 Task: Create a due date automation trigger when advanced on, 2 working days before a card is due add fields without custom field "Resume" unchecked at 11:00 AM.
Action: Mouse moved to (1263, 94)
Screenshot: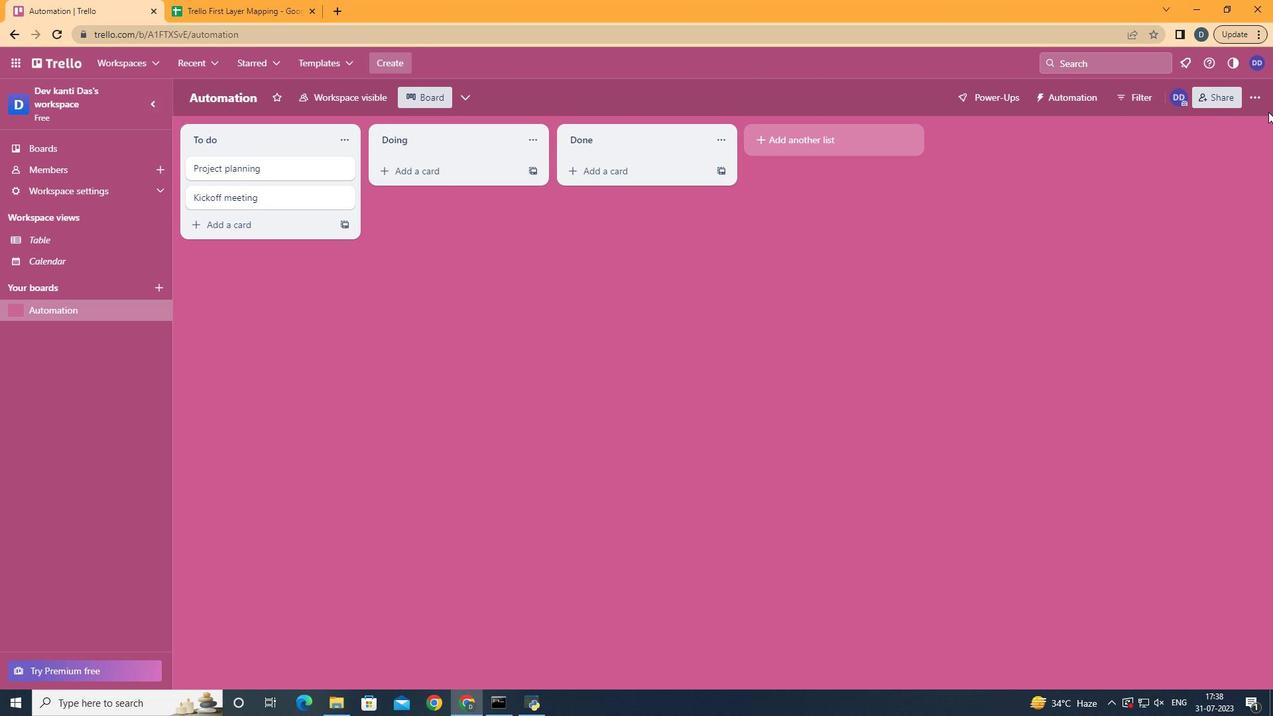 
Action: Mouse pressed left at (1263, 94)
Screenshot: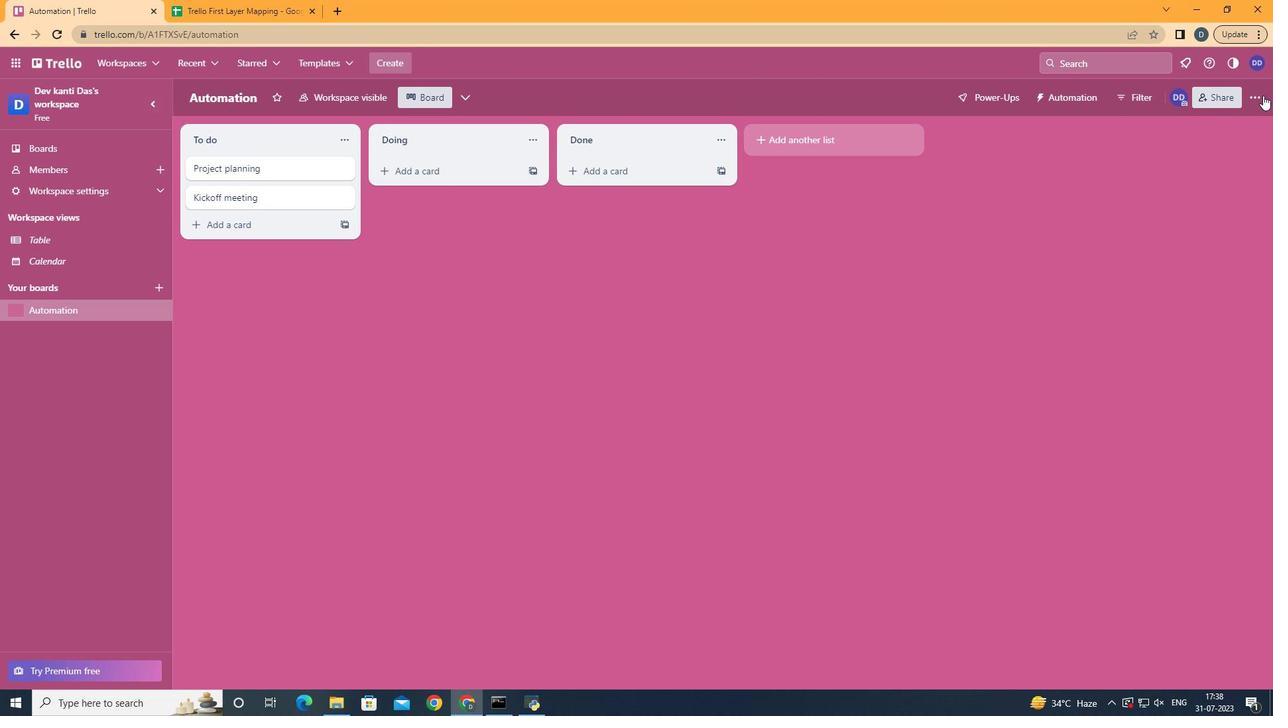
Action: Mouse moved to (1185, 266)
Screenshot: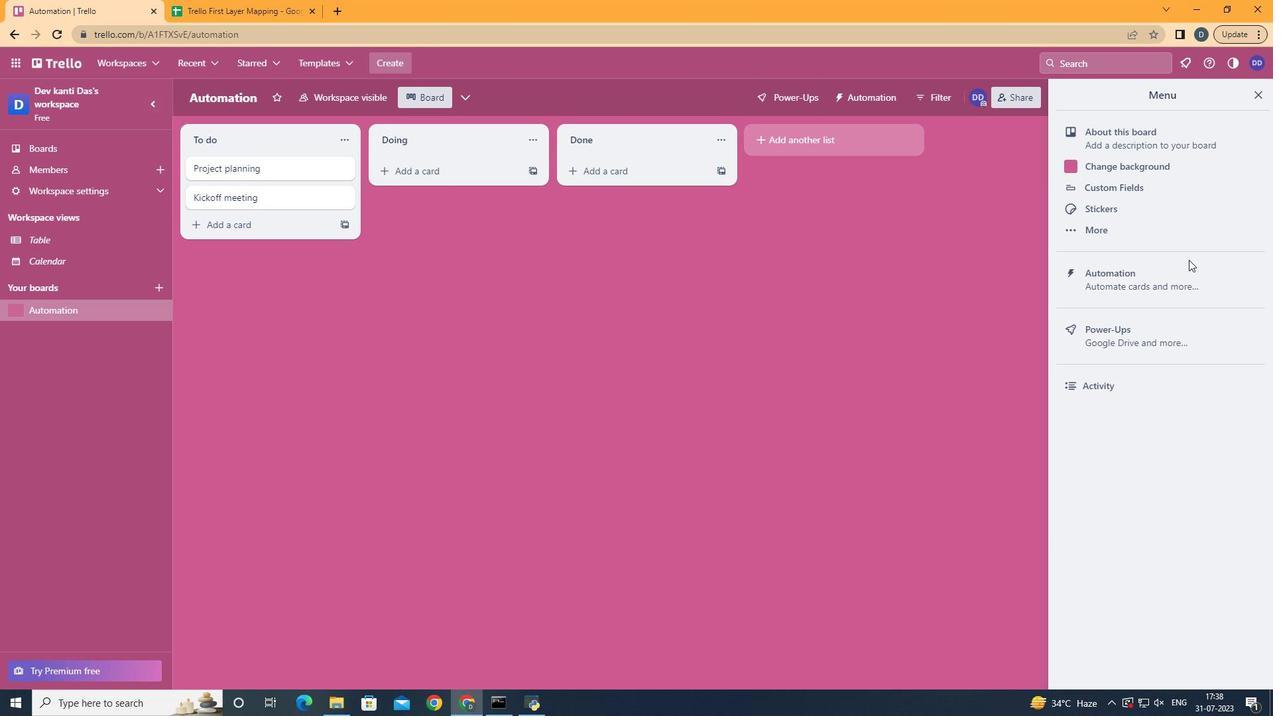 
Action: Mouse pressed left at (1185, 266)
Screenshot: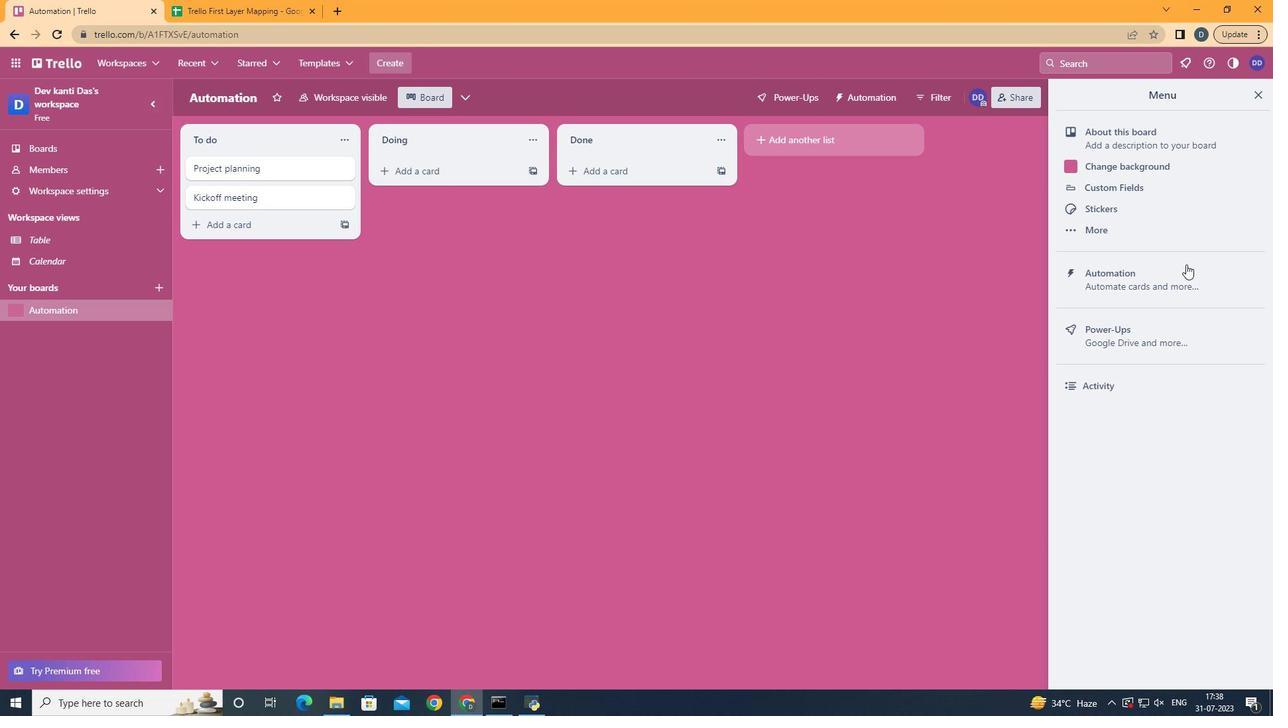 
Action: Mouse moved to (245, 256)
Screenshot: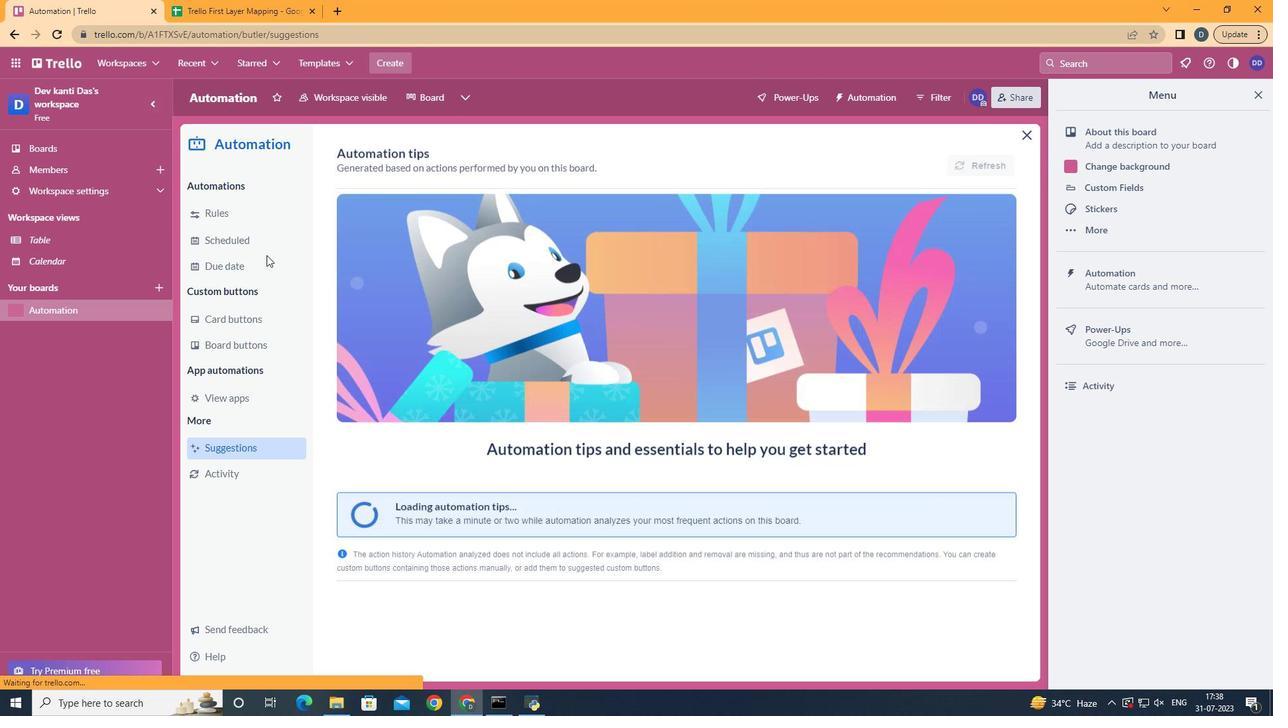 
Action: Mouse pressed left at (245, 256)
Screenshot: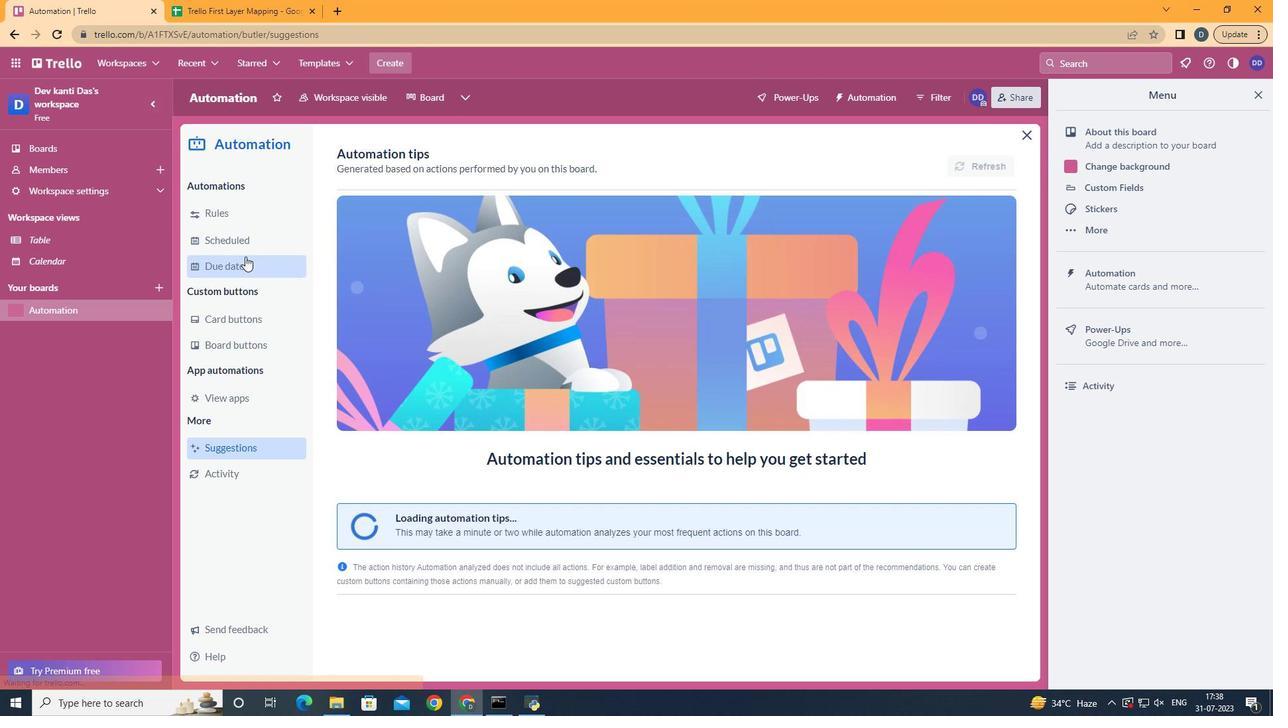 
Action: Mouse moved to (934, 159)
Screenshot: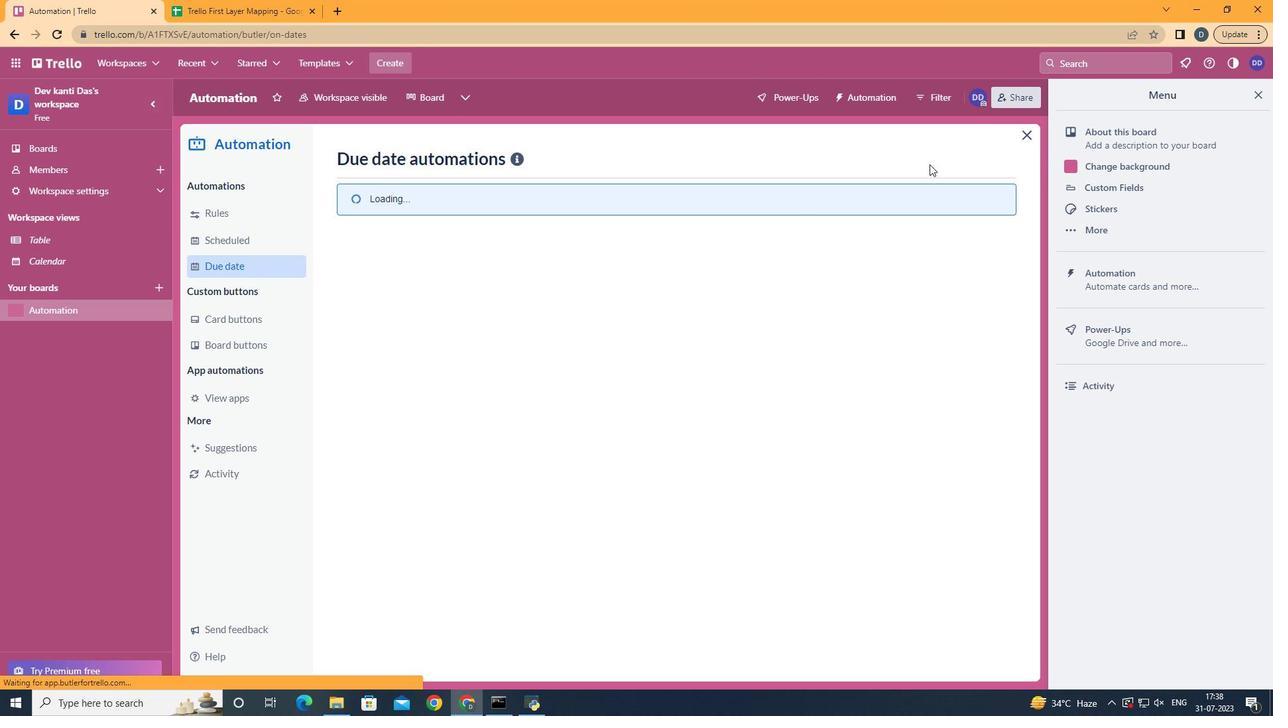 
Action: Mouse pressed left at (934, 159)
Screenshot: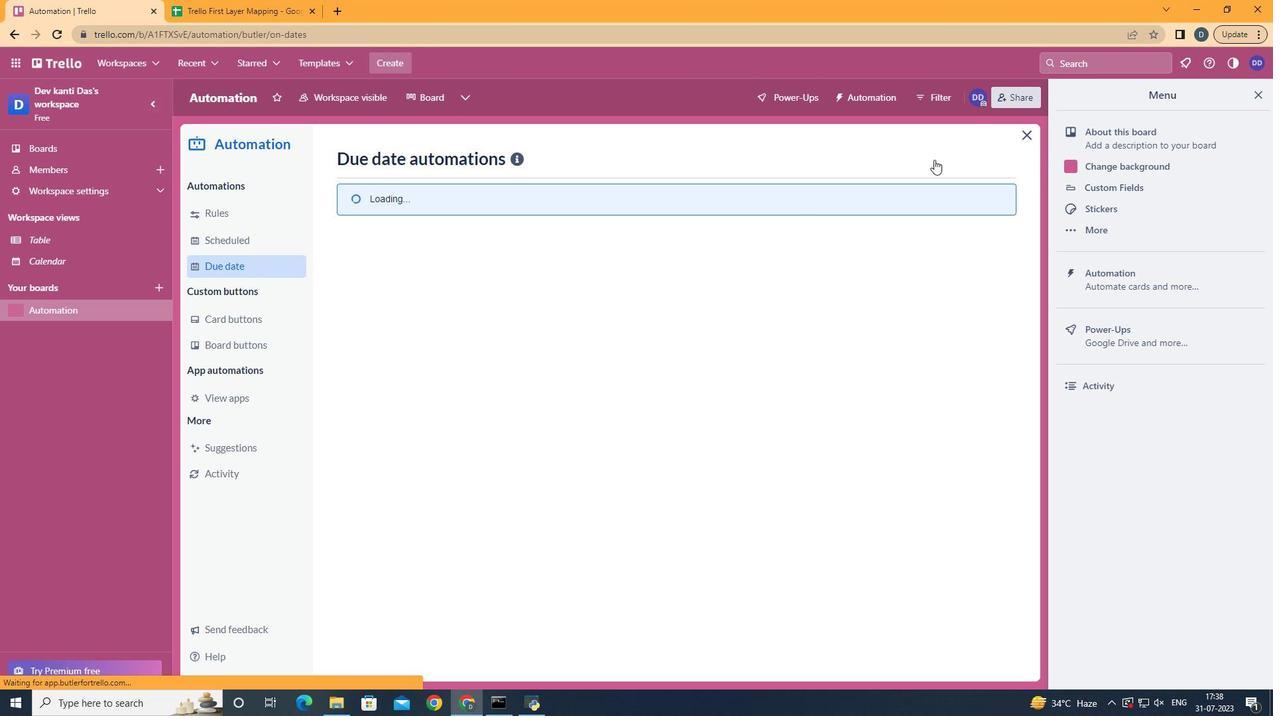 
Action: Mouse moved to (725, 281)
Screenshot: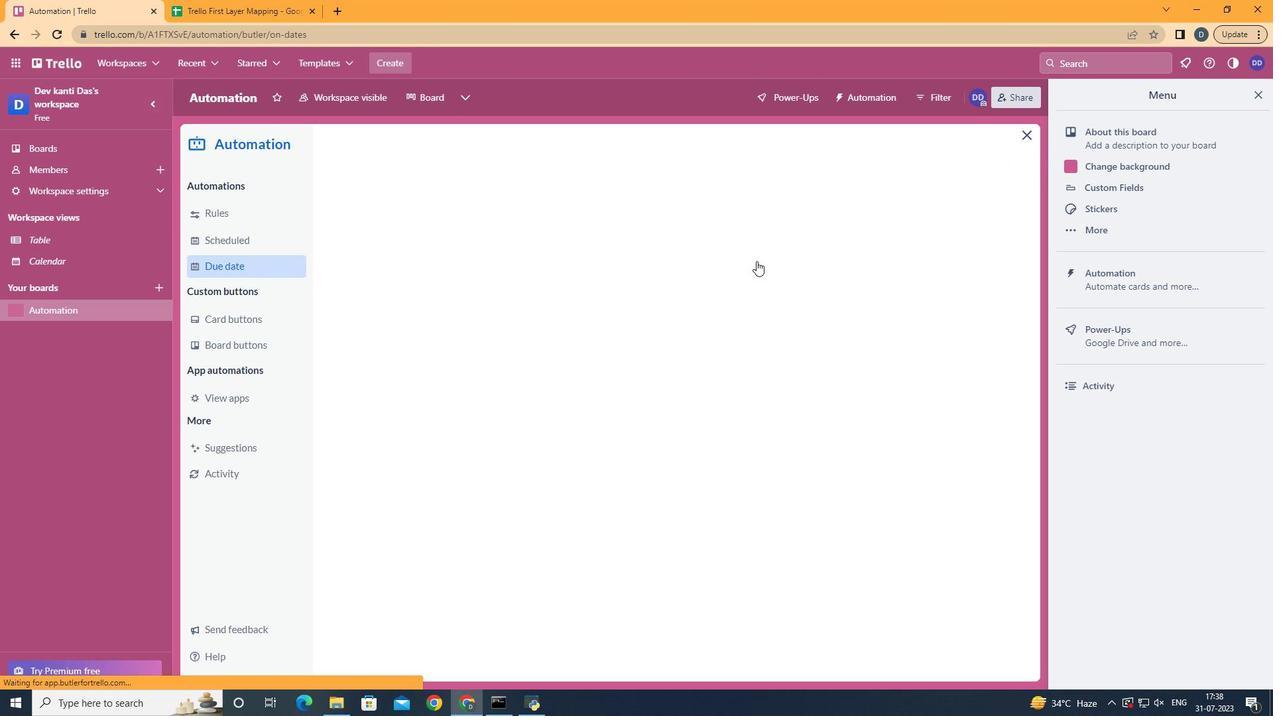 
Action: Mouse pressed left at (725, 281)
Screenshot: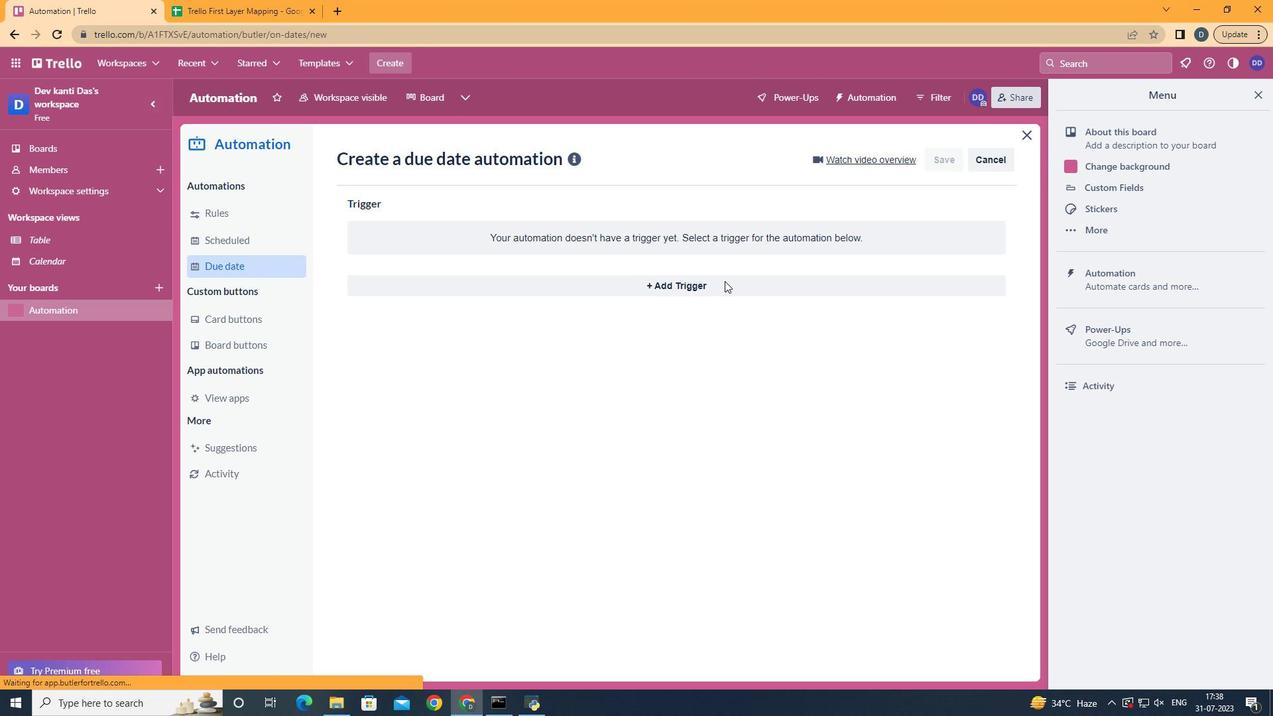 
Action: Mouse moved to (433, 538)
Screenshot: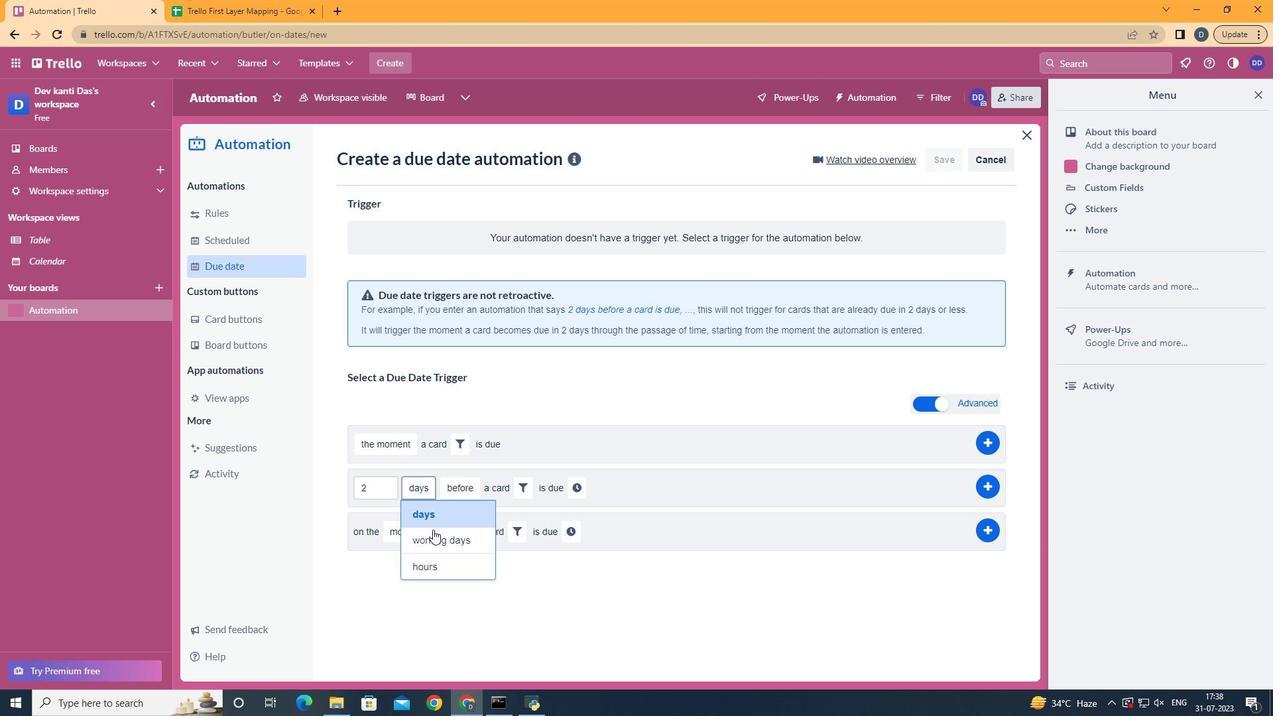 
Action: Mouse pressed left at (433, 538)
Screenshot: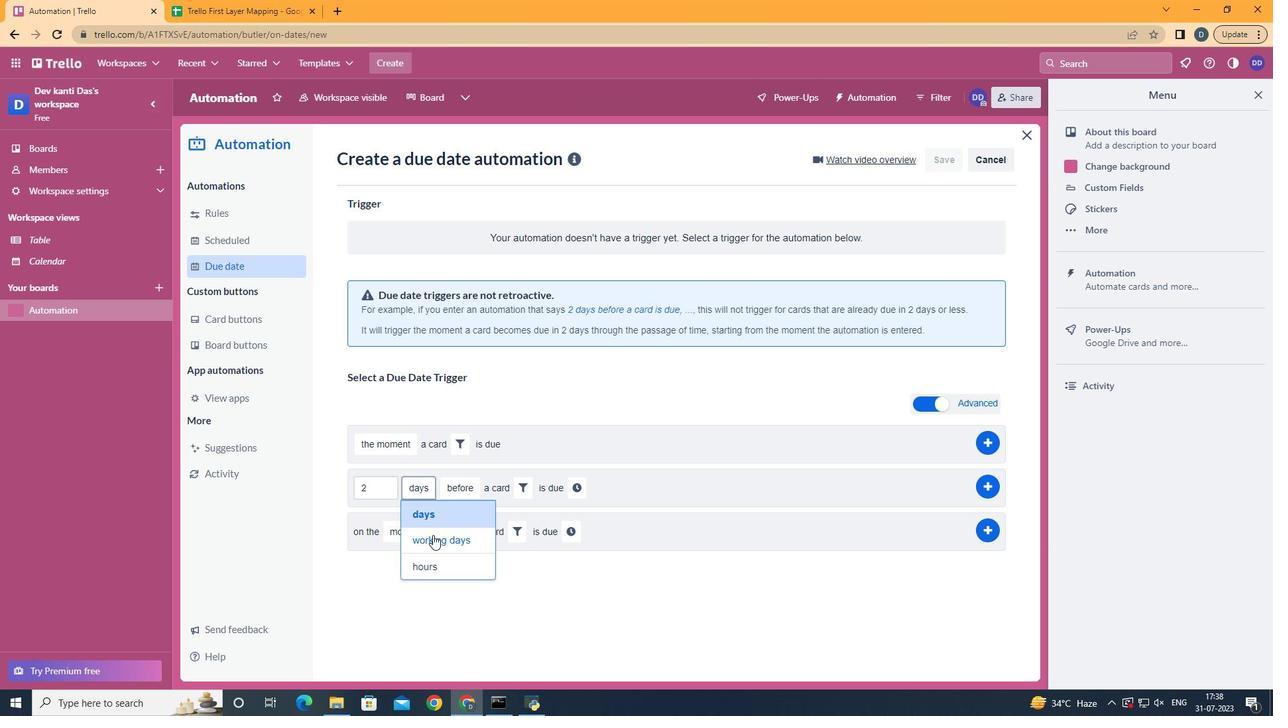
Action: Mouse moved to (546, 496)
Screenshot: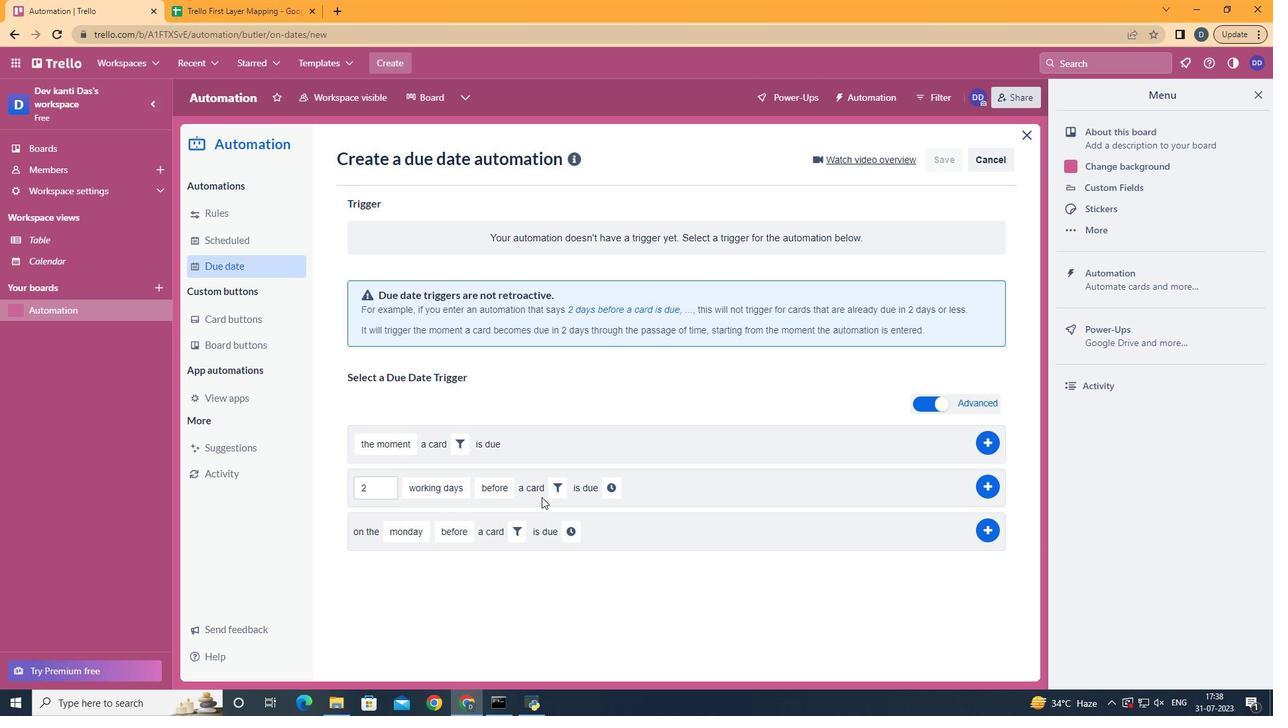 
Action: Mouse pressed left at (546, 496)
Screenshot: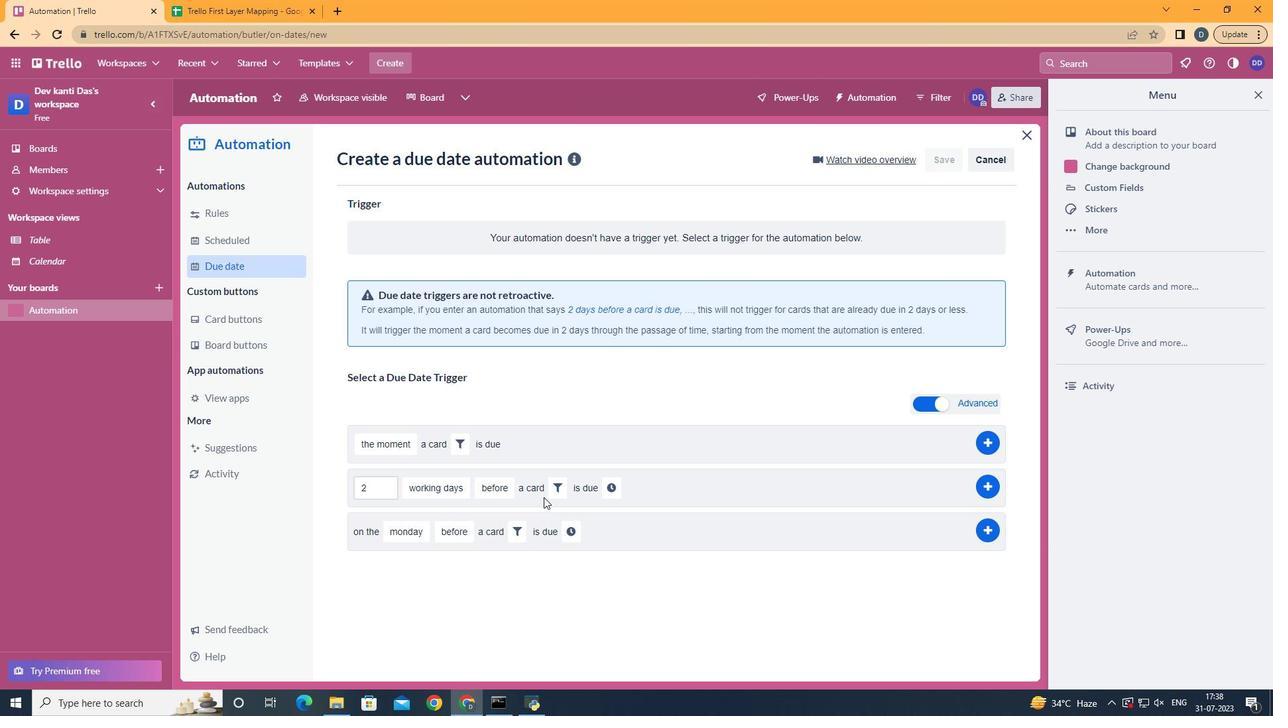 
Action: Mouse moved to (572, 486)
Screenshot: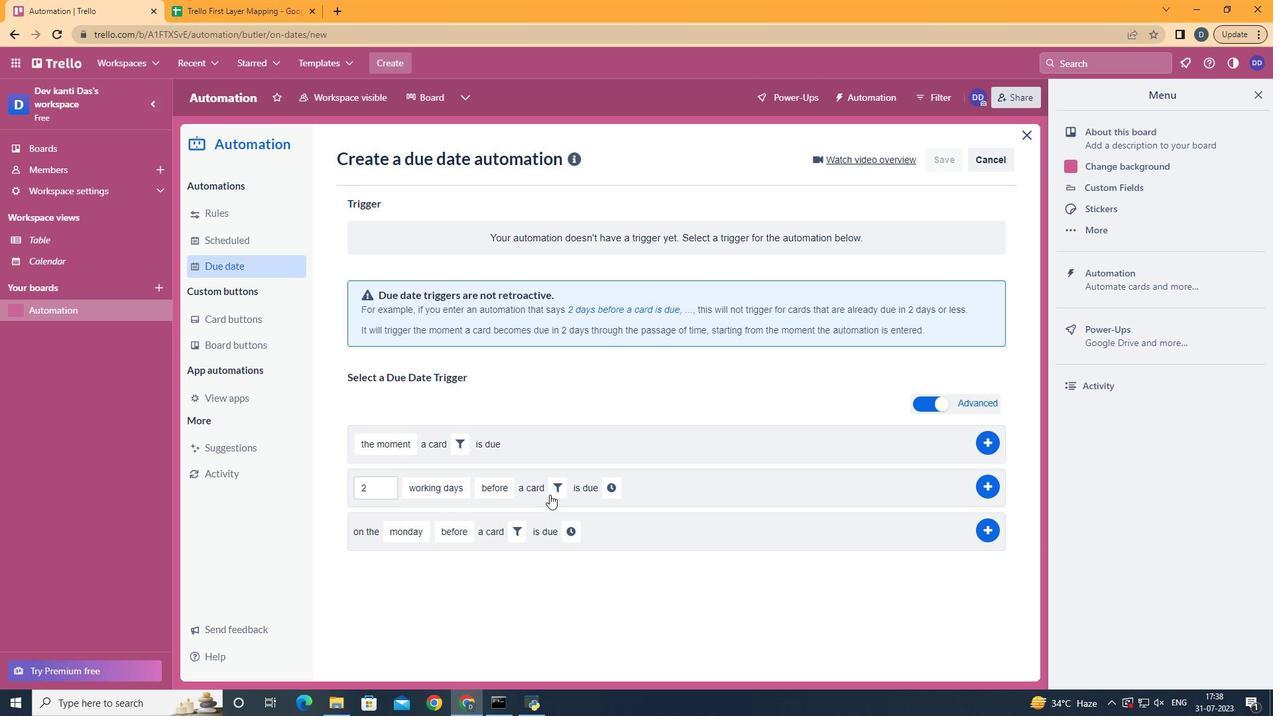 
Action: Mouse pressed left at (572, 486)
Screenshot: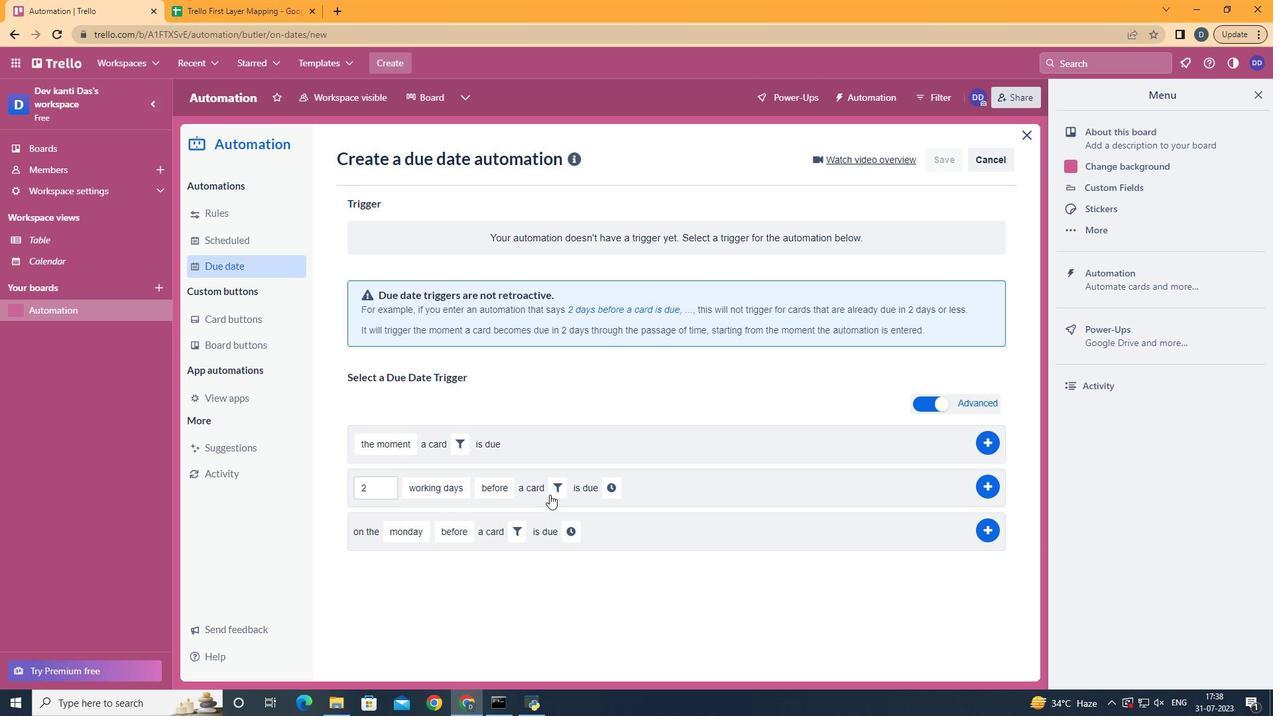 
Action: Mouse moved to (564, 487)
Screenshot: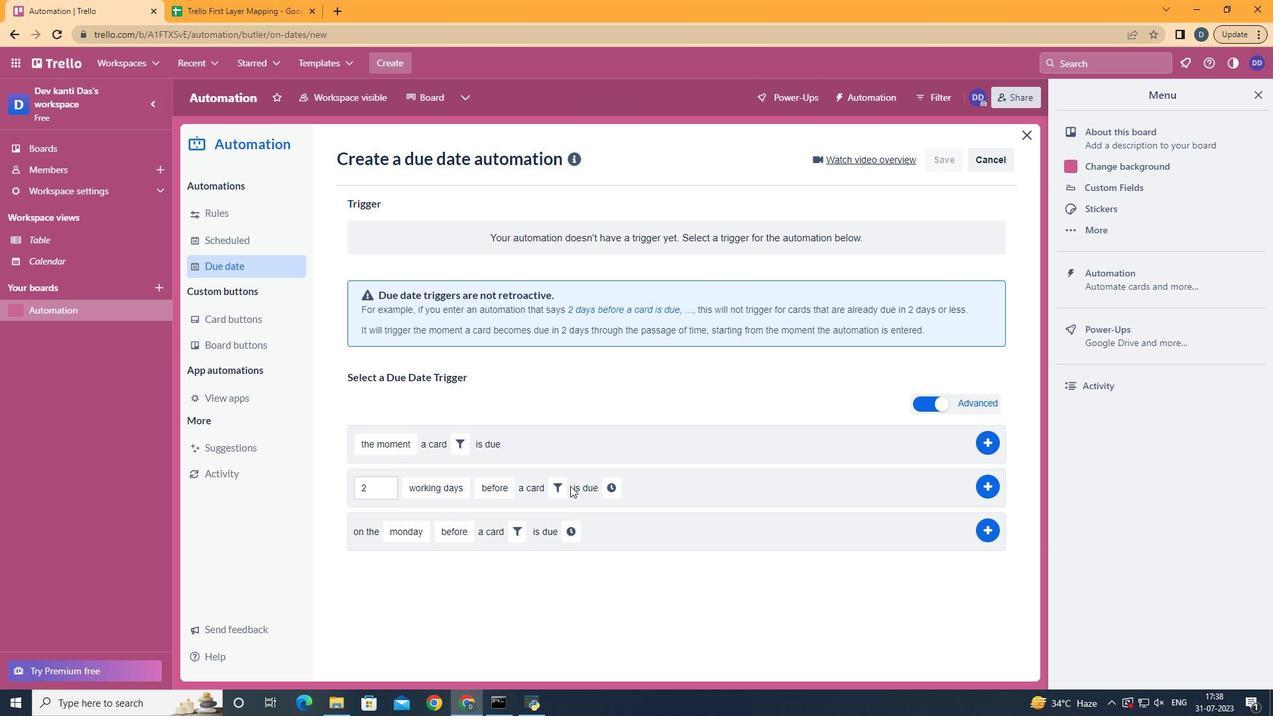 
Action: Mouse pressed left at (564, 487)
Screenshot: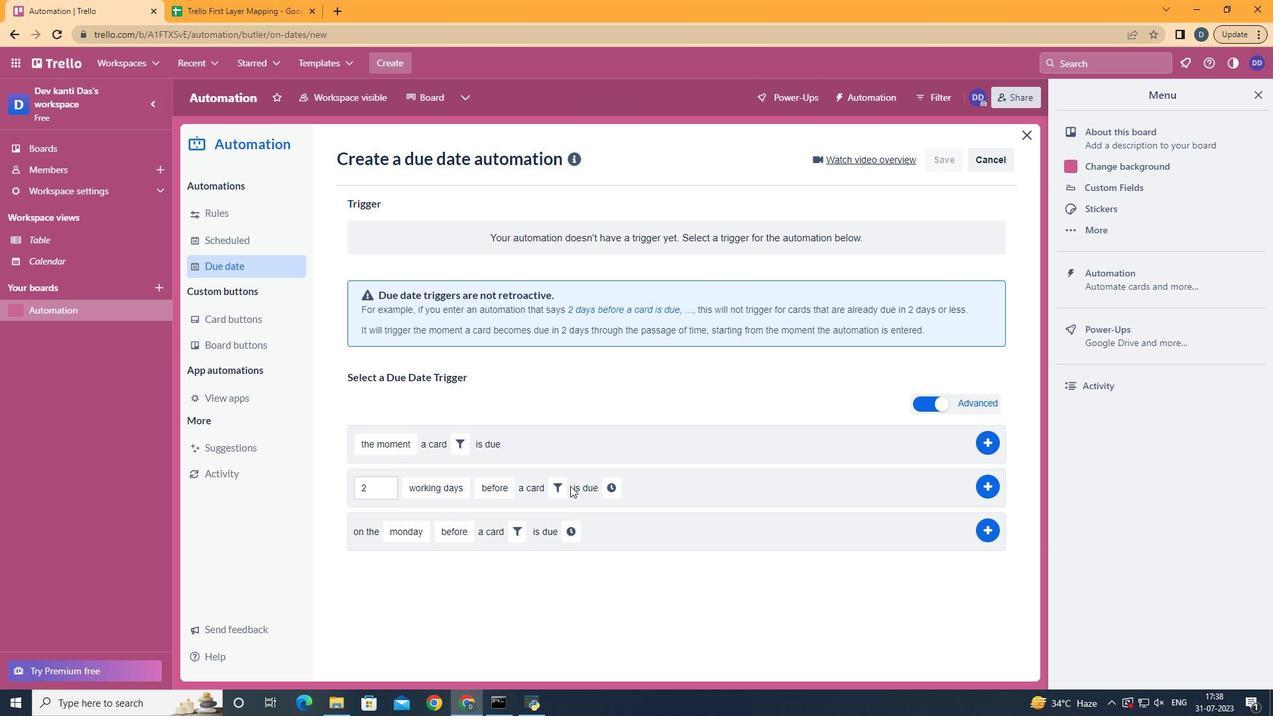 
Action: Mouse moved to (782, 531)
Screenshot: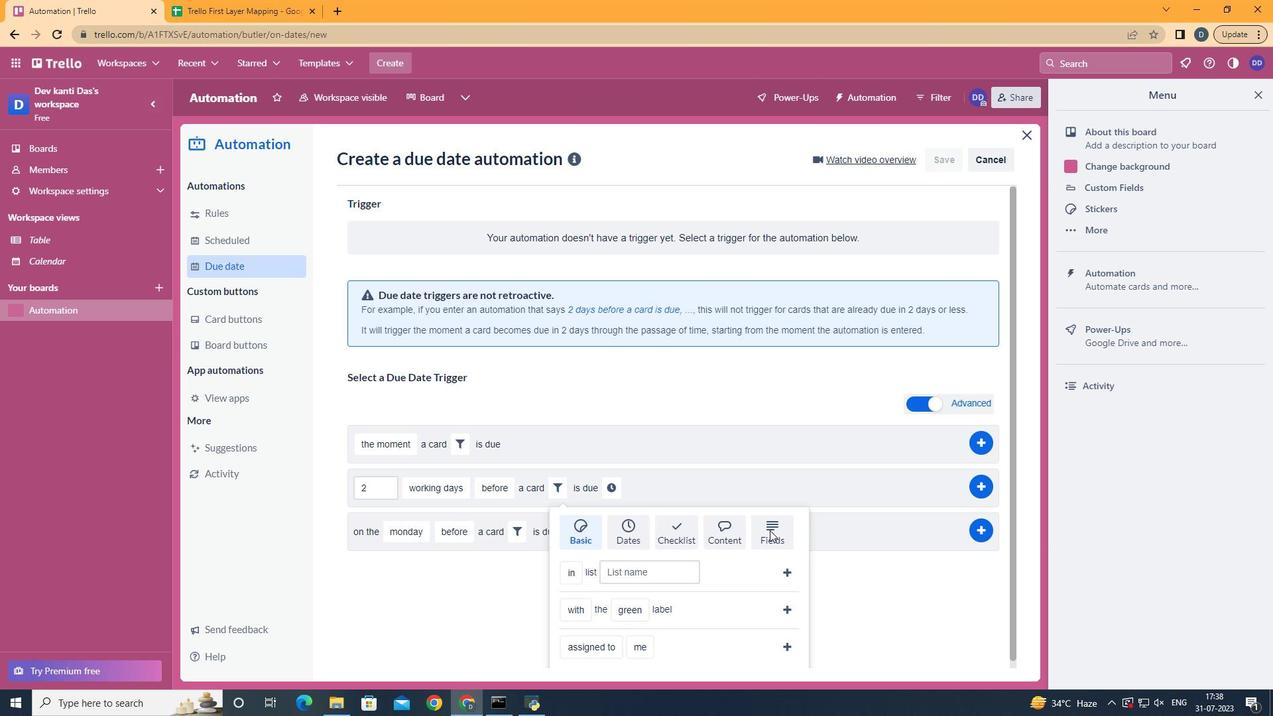 
Action: Mouse pressed left at (782, 531)
Screenshot: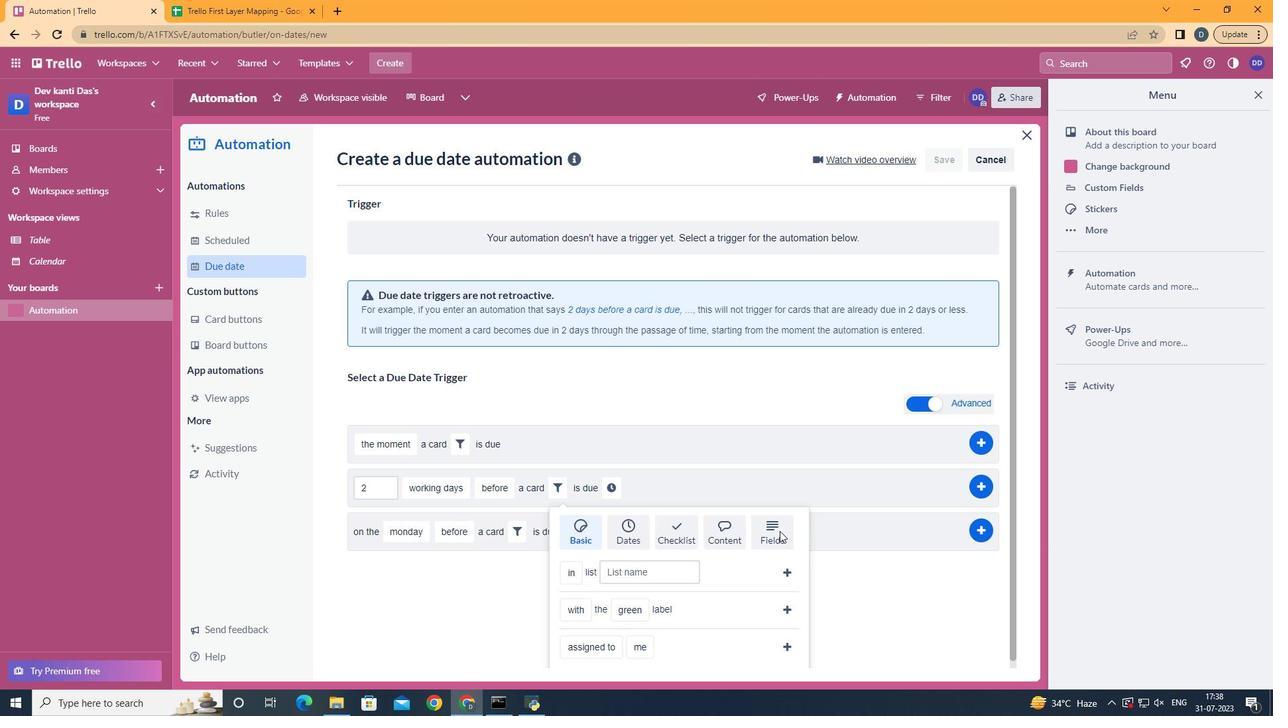 
Action: Mouse scrolled (782, 530) with delta (0, 0)
Screenshot: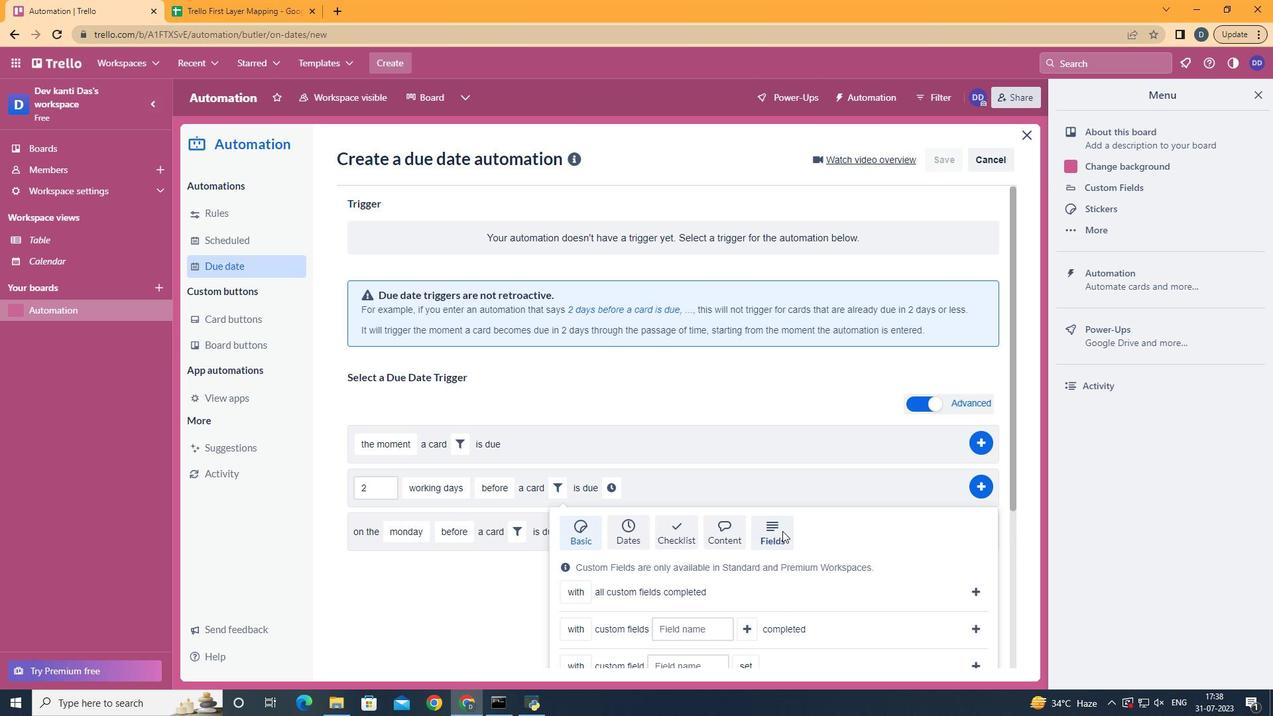 
Action: Mouse scrolled (782, 530) with delta (0, 0)
Screenshot: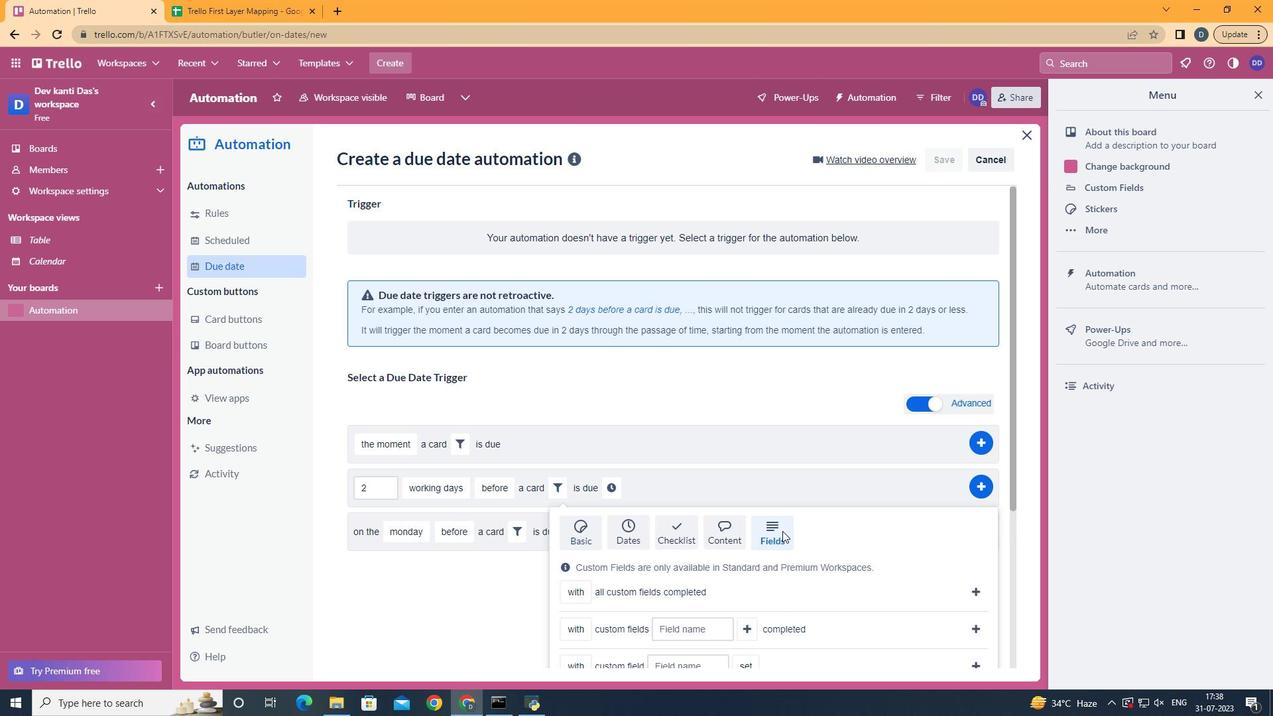
Action: Mouse scrolled (782, 530) with delta (0, 0)
Screenshot: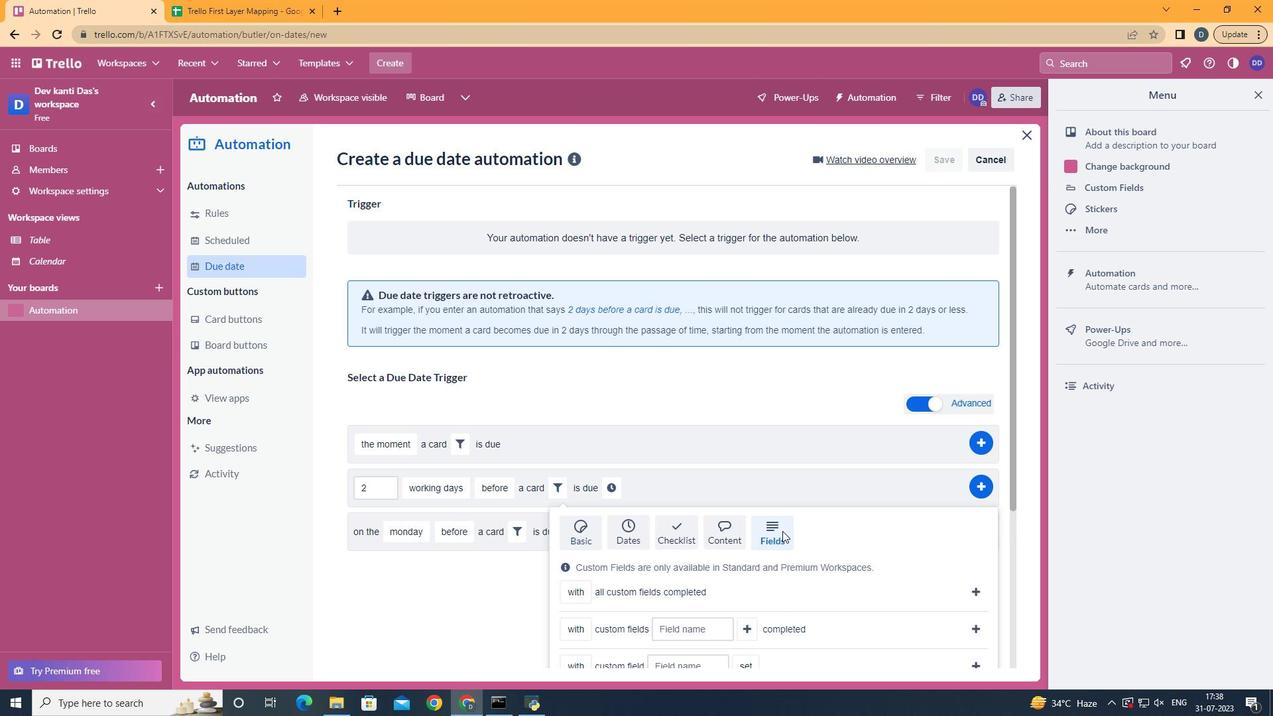 
Action: Mouse scrolled (782, 530) with delta (0, 0)
Screenshot: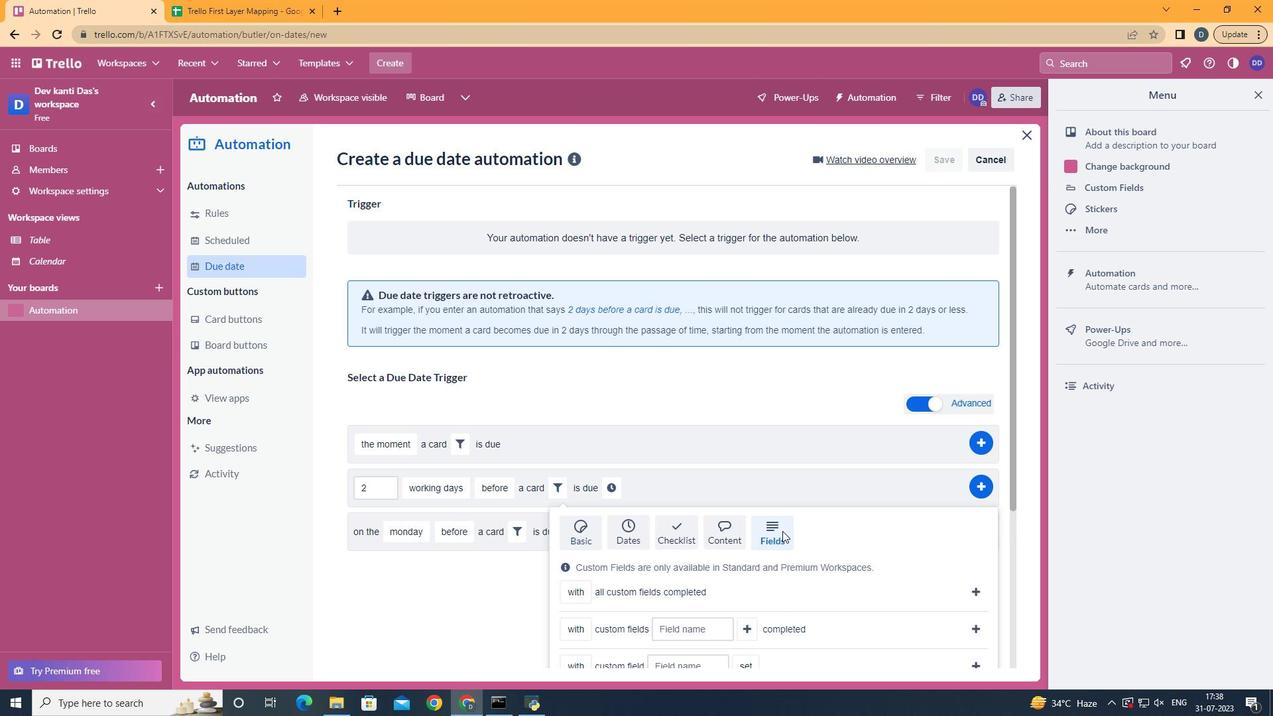 
Action: Mouse scrolled (782, 530) with delta (0, 0)
Screenshot: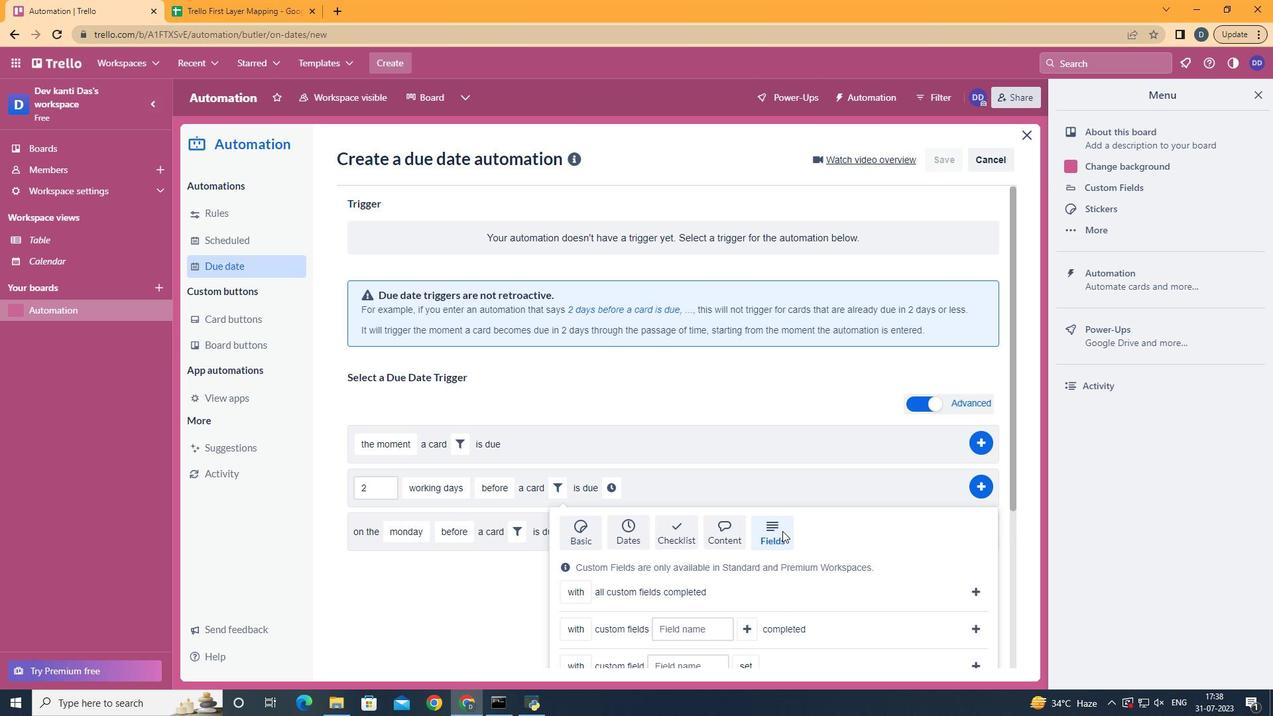 
Action: Mouse moved to (784, 531)
Screenshot: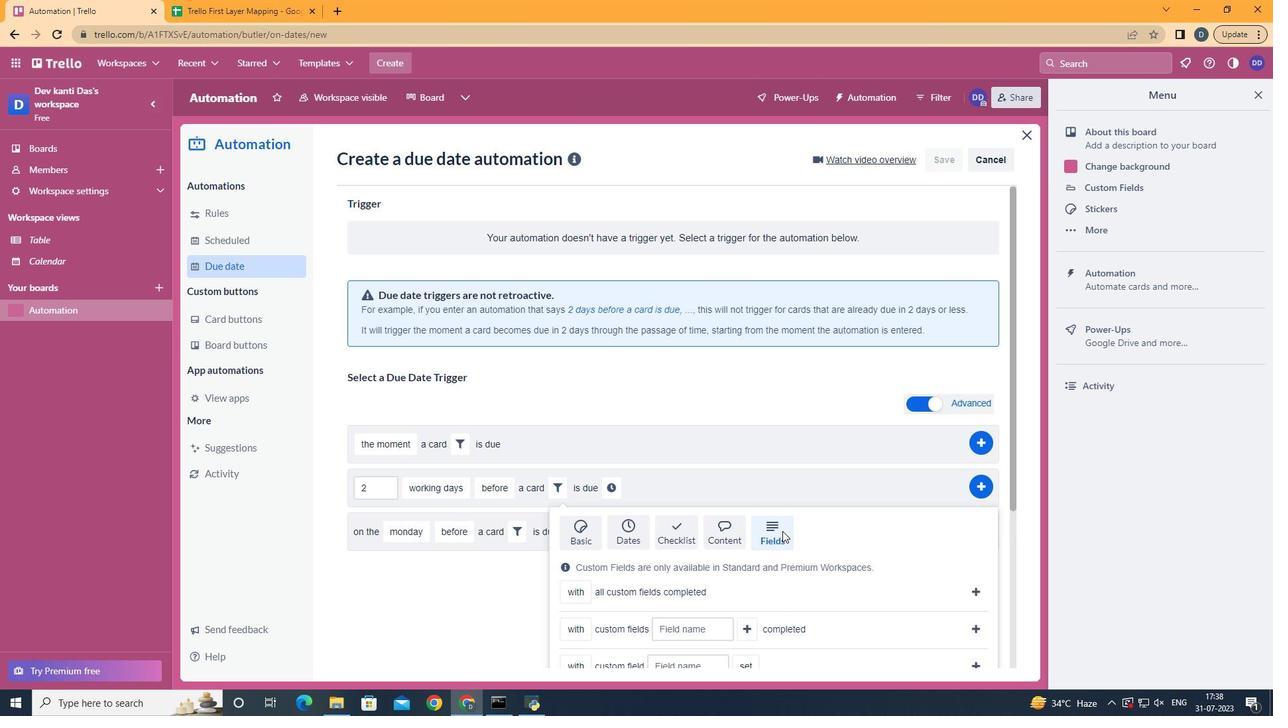 
Action: Mouse scrolled (784, 530) with delta (0, 0)
Screenshot: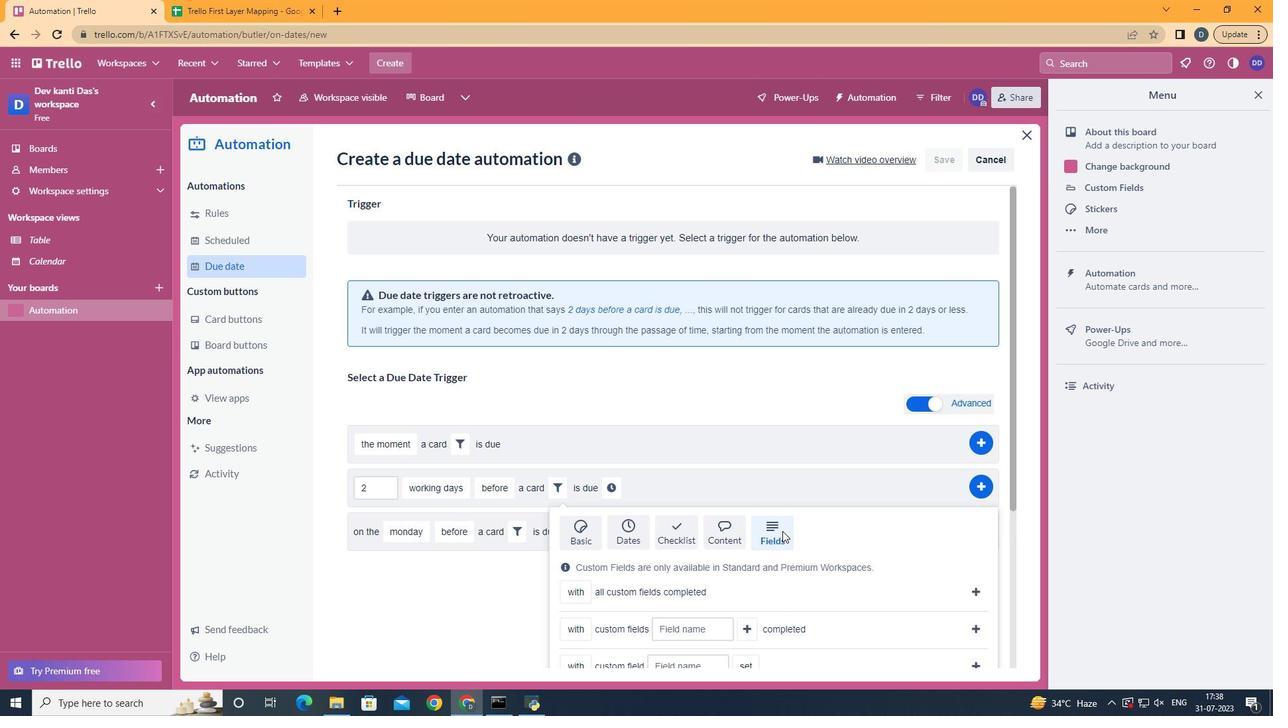 
Action: Mouse moved to (581, 554)
Screenshot: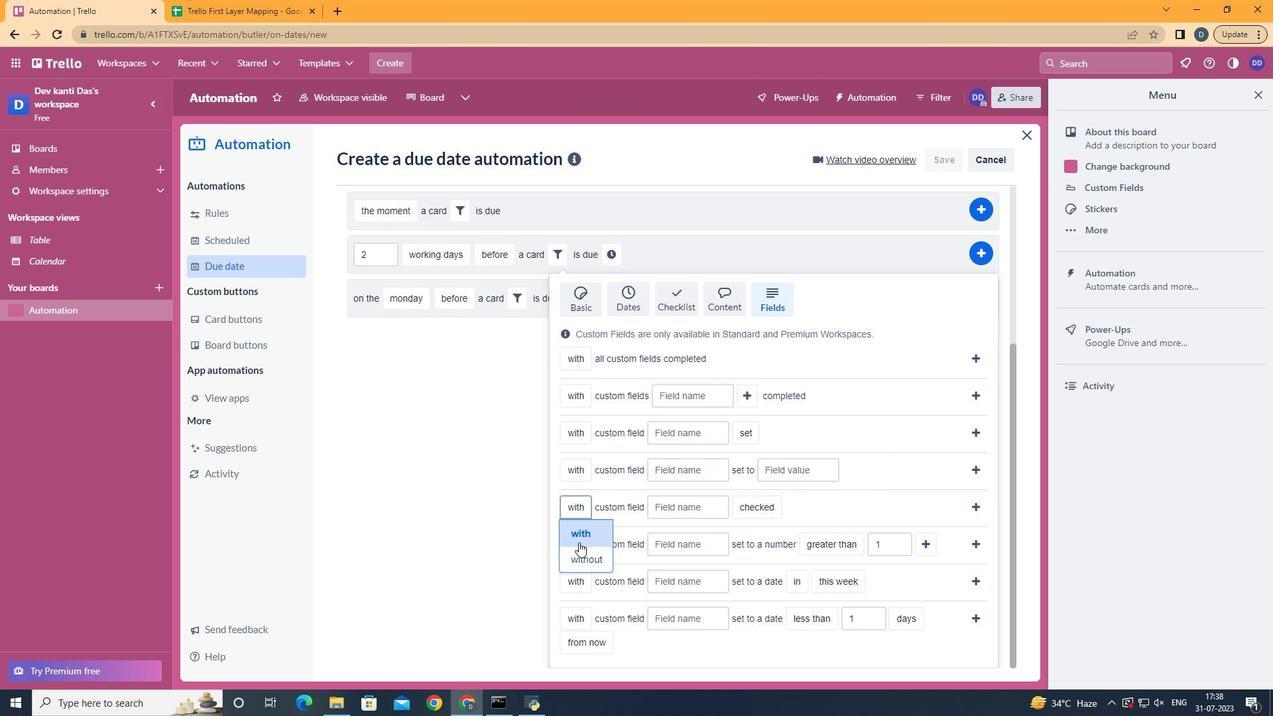 
Action: Mouse pressed left at (581, 554)
Screenshot: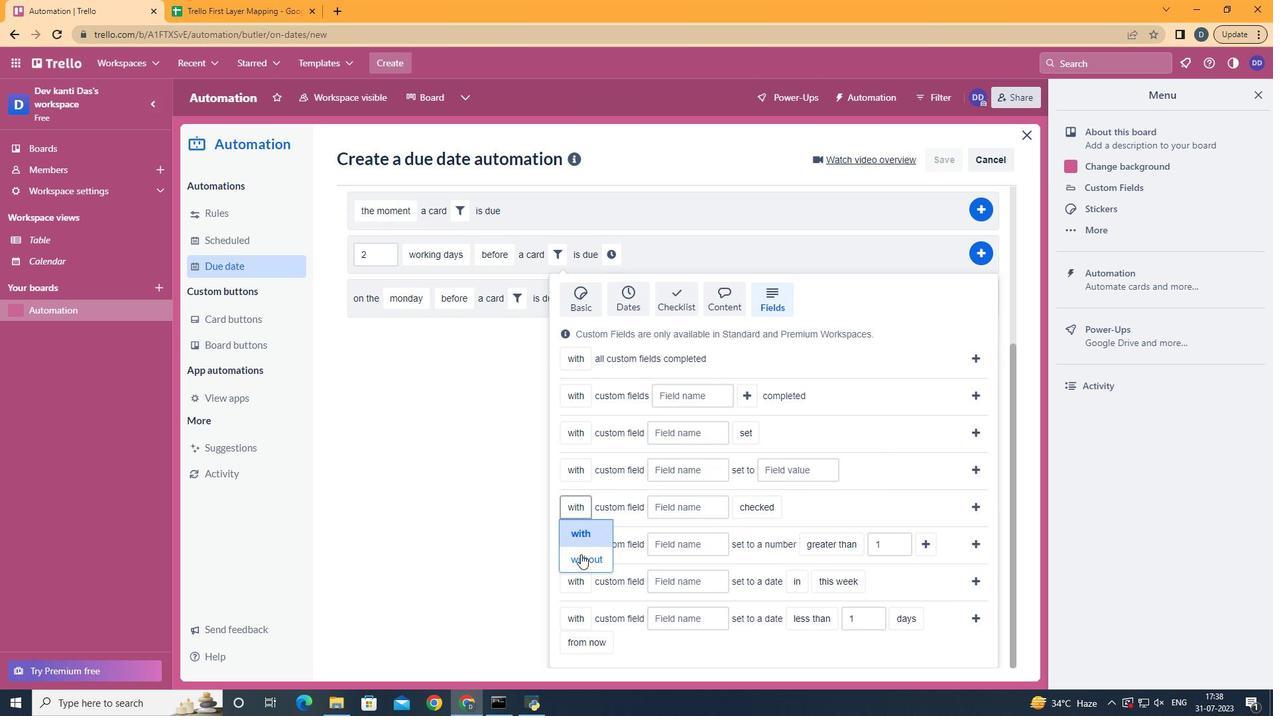 
Action: Mouse moved to (677, 508)
Screenshot: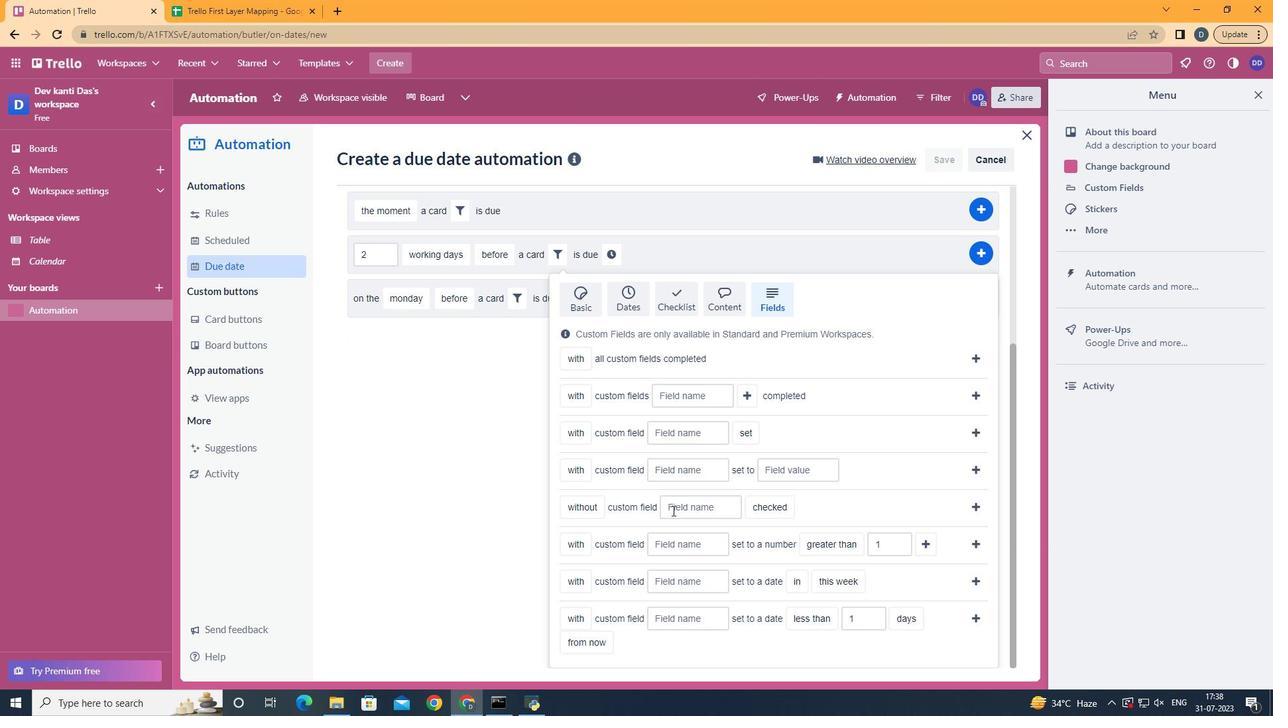 
Action: Mouse pressed left at (677, 508)
Screenshot: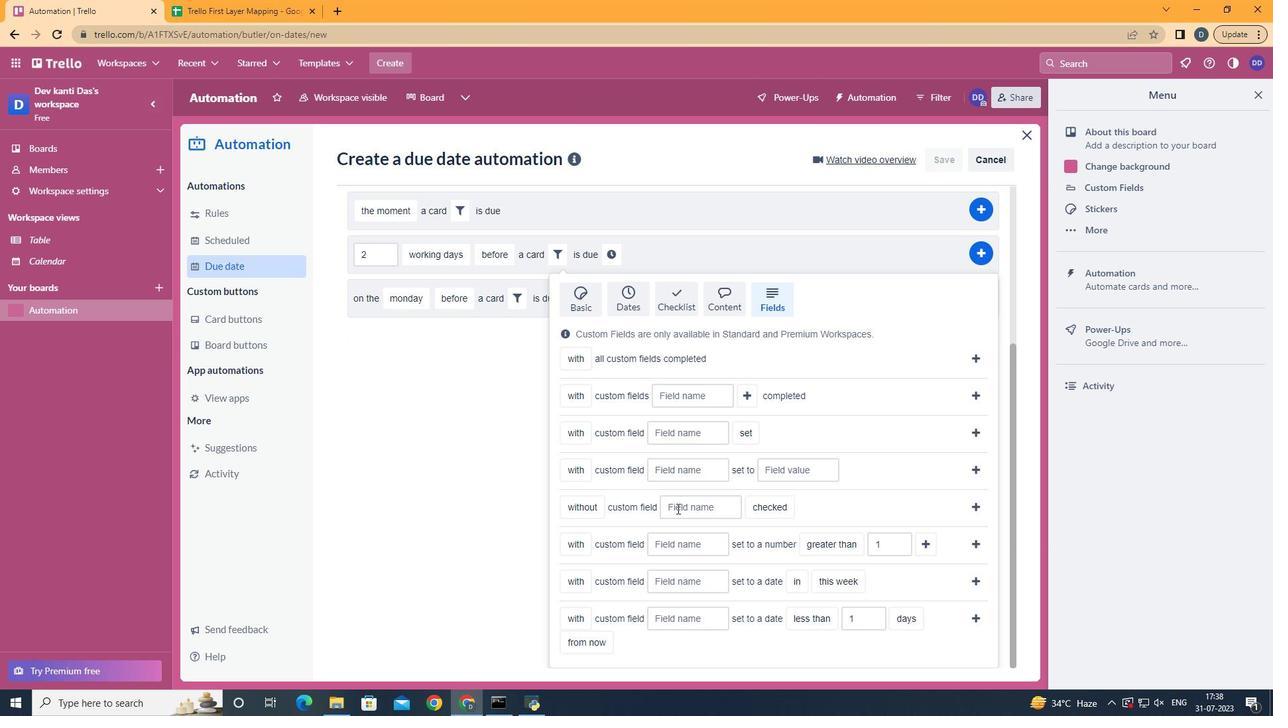 
Action: Key pressed <Key.shift>Resume
Screenshot: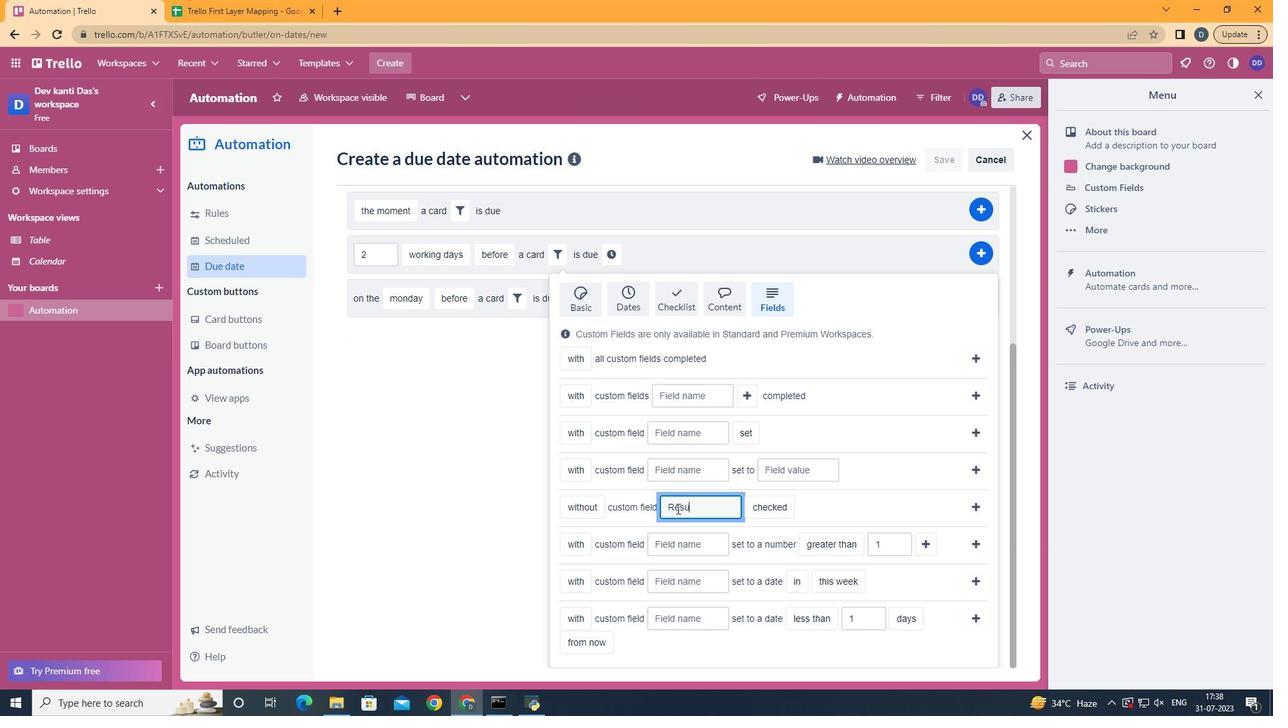 
Action: Mouse moved to (768, 552)
Screenshot: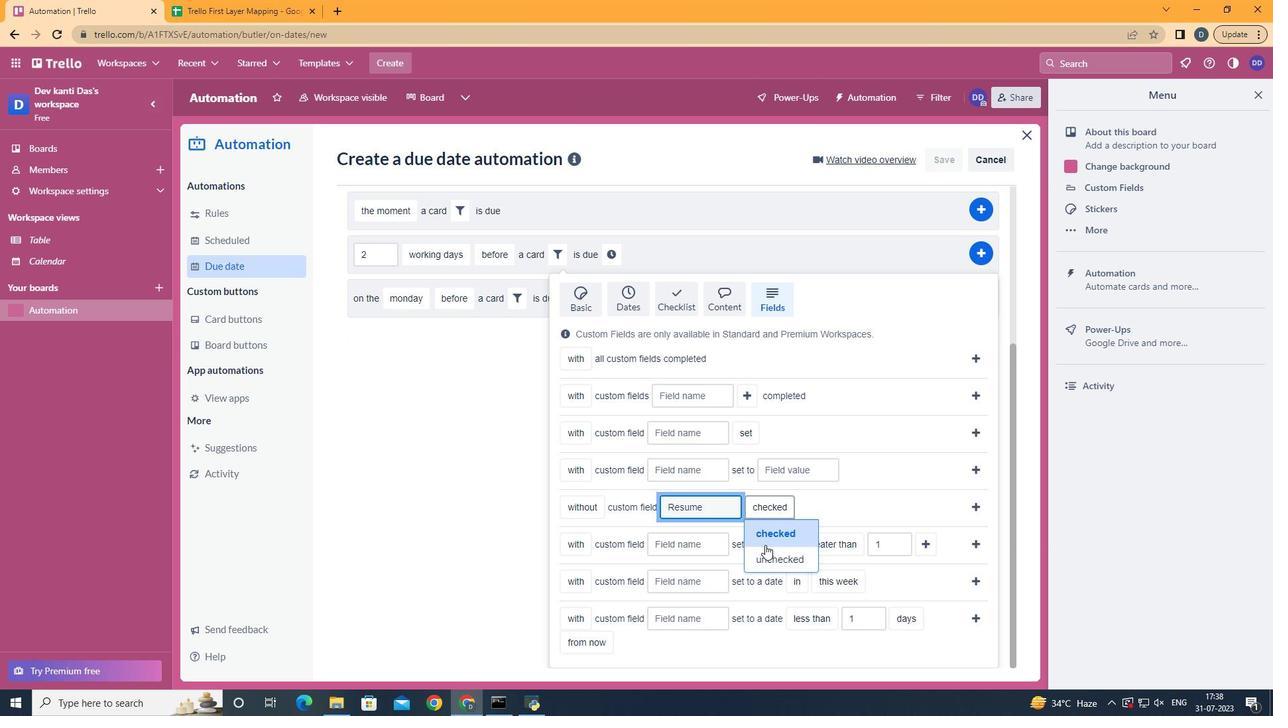 
Action: Mouse pressed left at (768, 552)
Screenshot: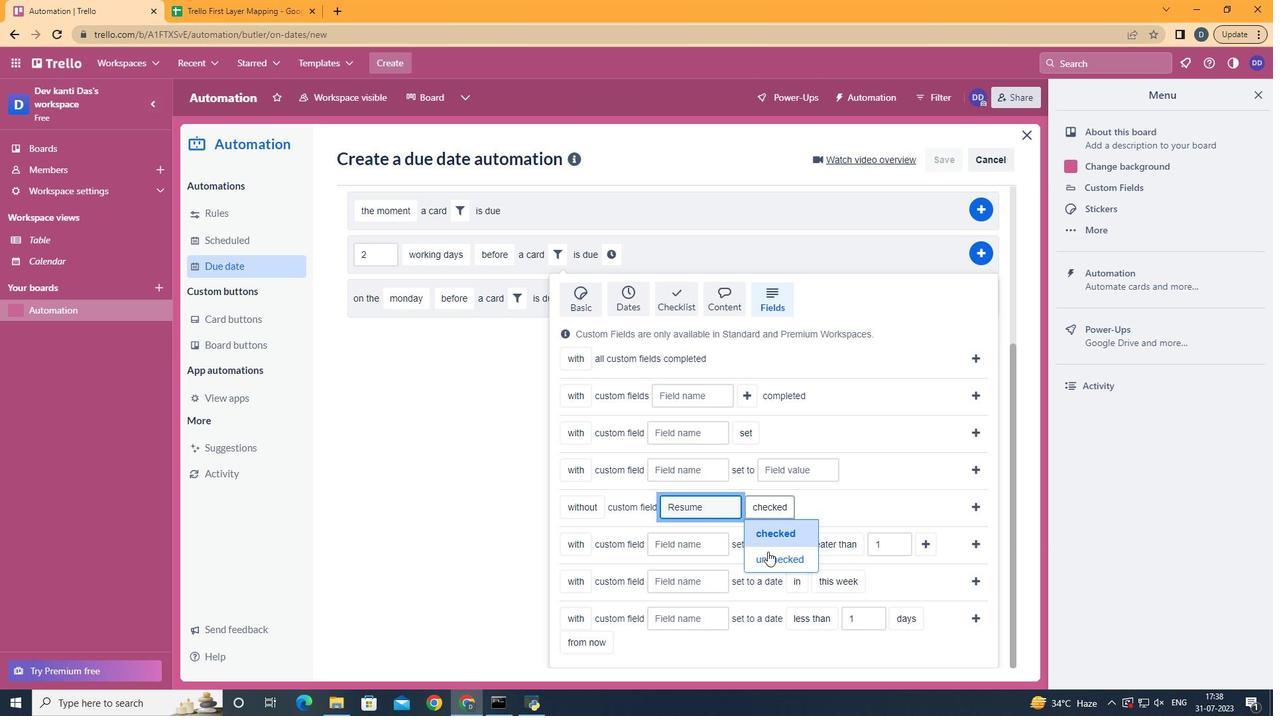 
Action: Mouse moved to (970, 506)
Screenshot: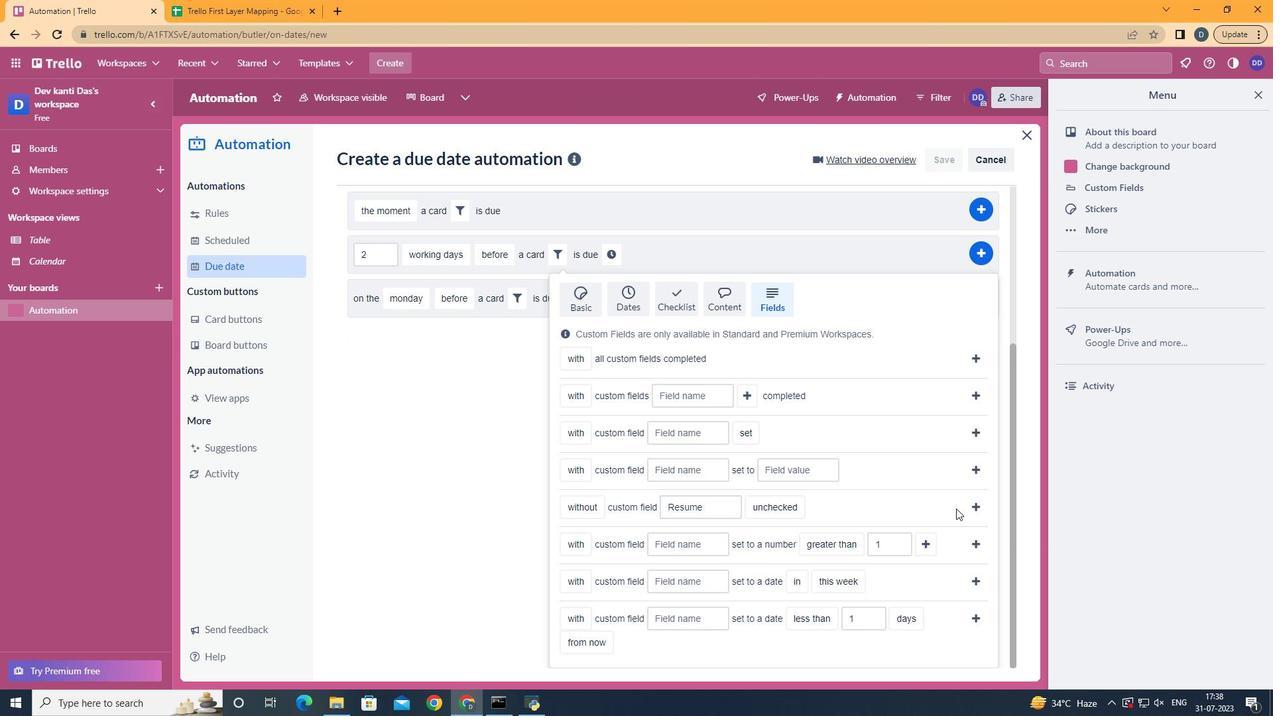 
Action: Mouse pressed left at (970, 506)
Screenshot: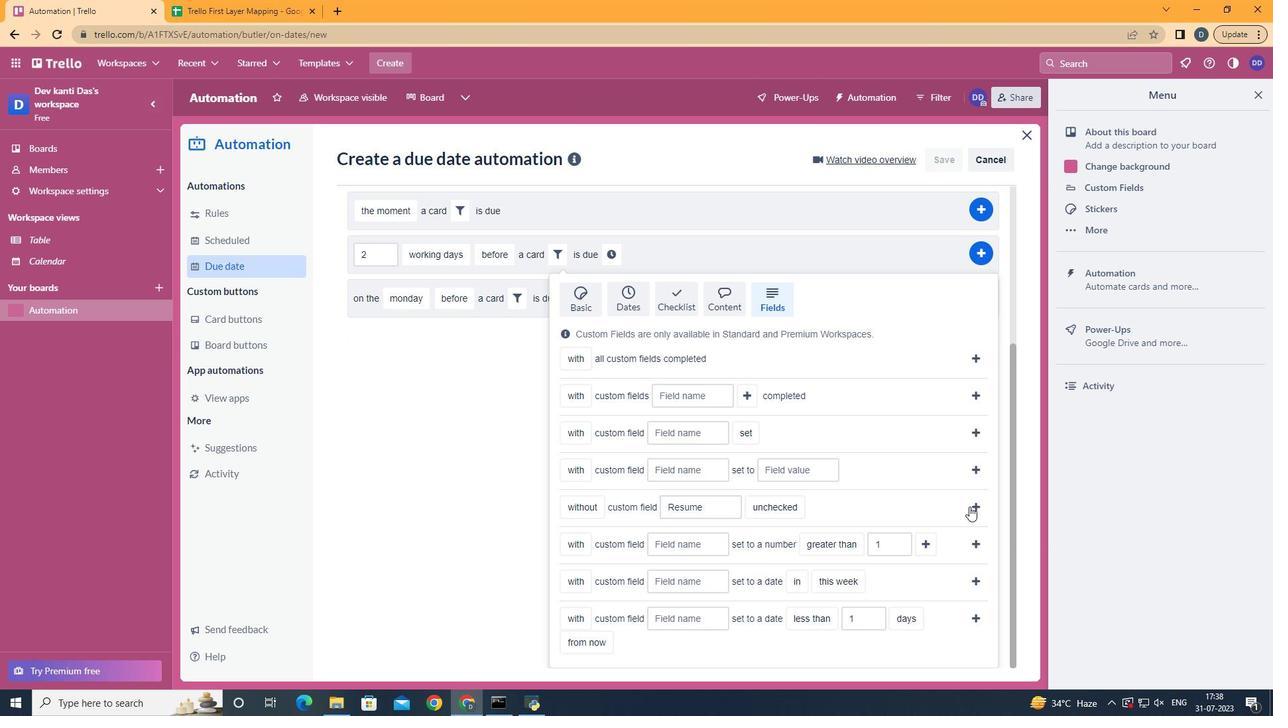 
Action: Mouse moved to (825, 491)
Screenshot: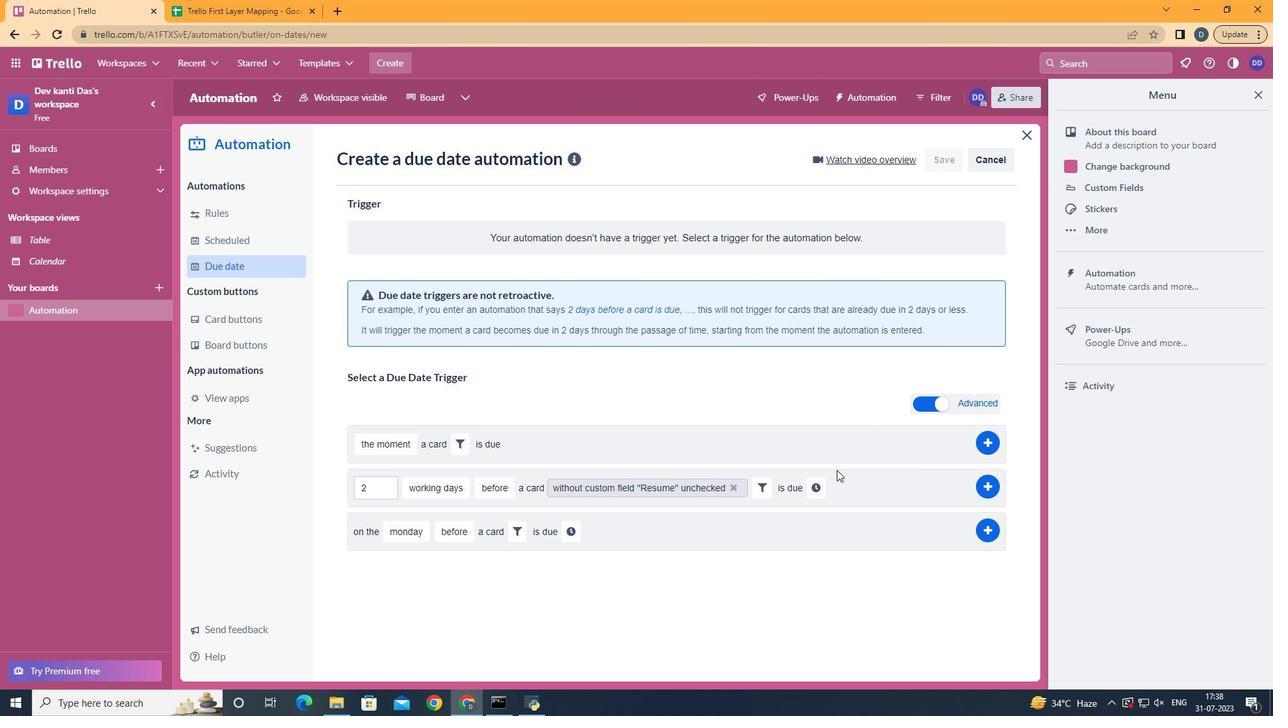 
Action: Mouse pressed left at (825, 491)
Screenshot: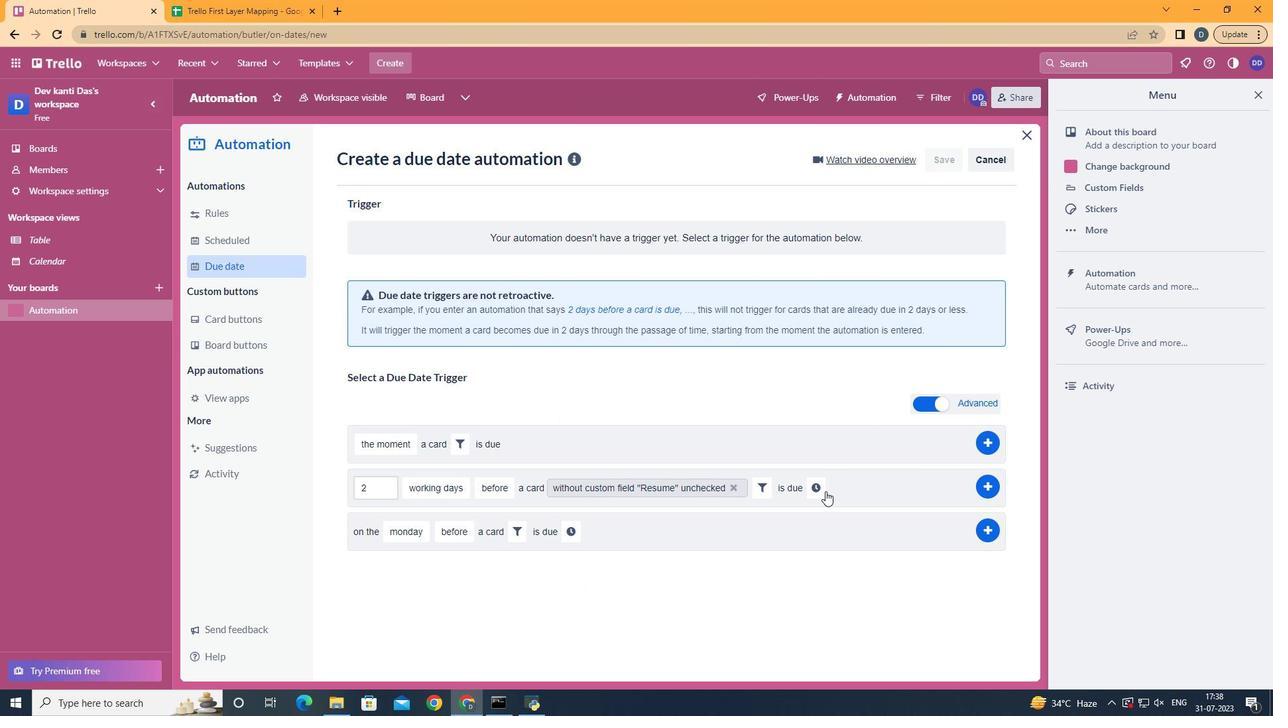 
Action: Mouse moved to (406, 523)
Screenshot: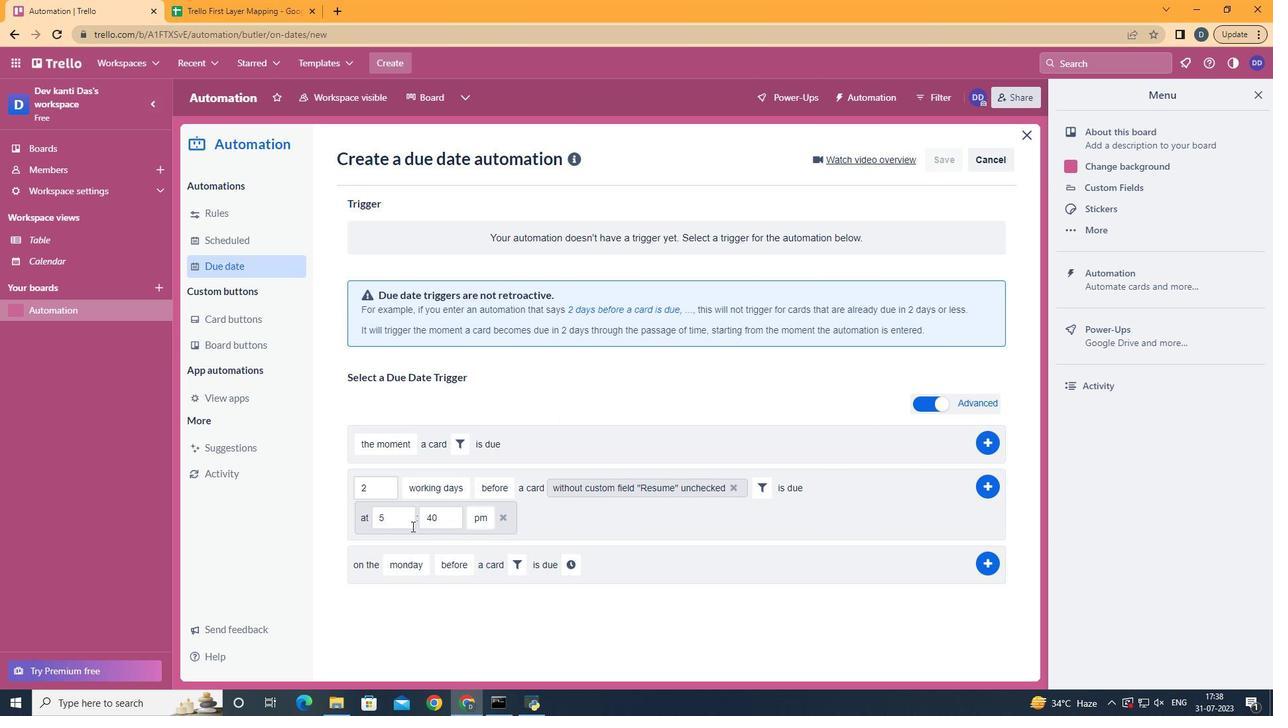 
Action: Mouse pressed left at (406, 523)
Screenshot: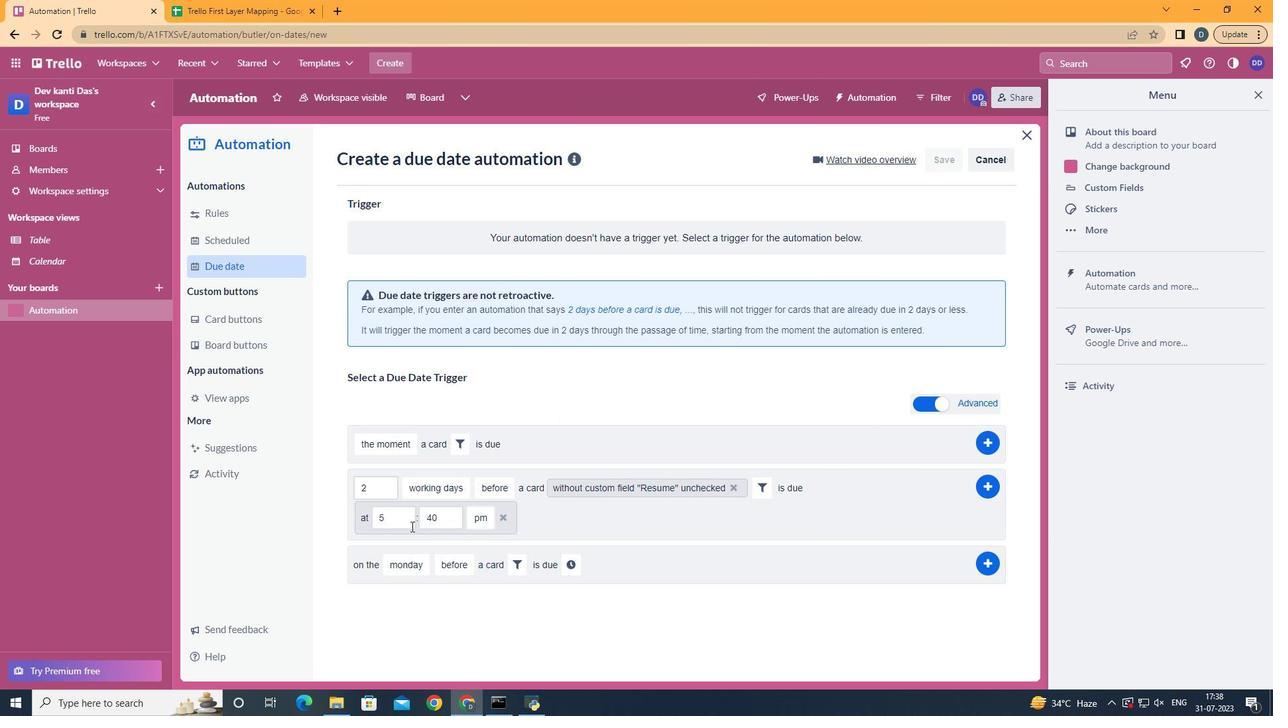 
Action: Key pressed <Key.backspace>11
Screenshot: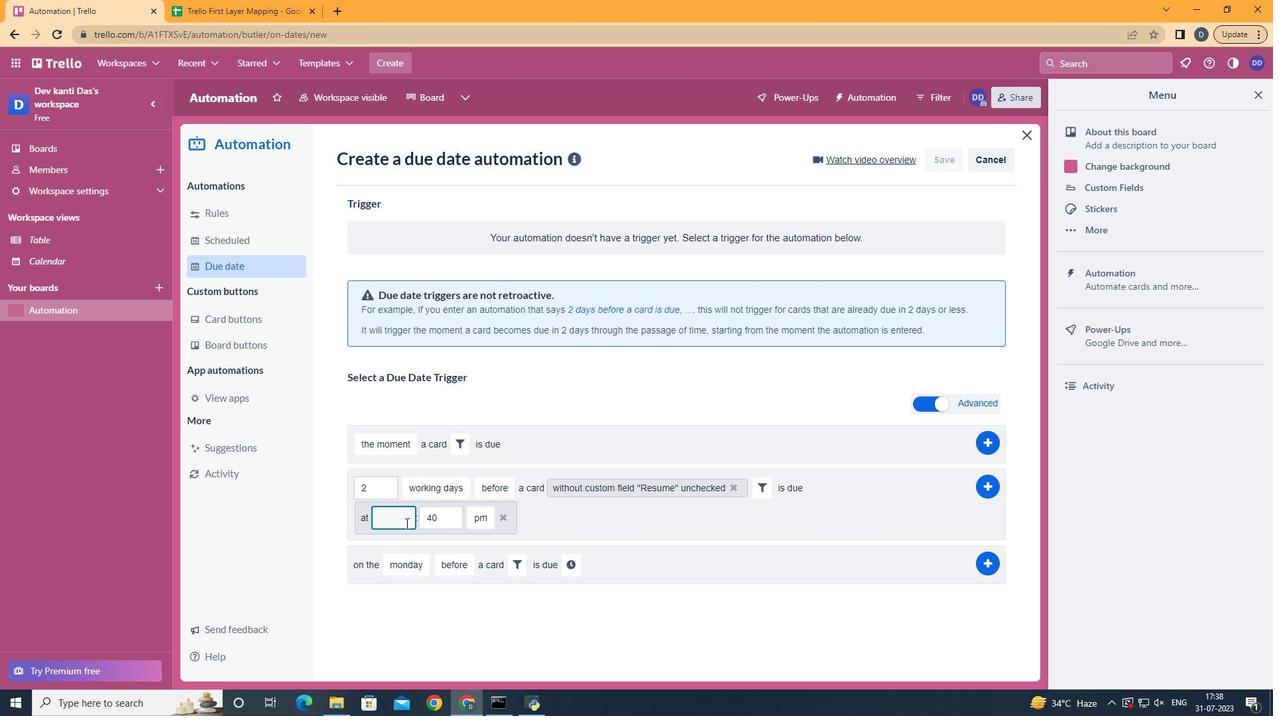 
Action: Mouse moved to (459, 512)
Screenshot: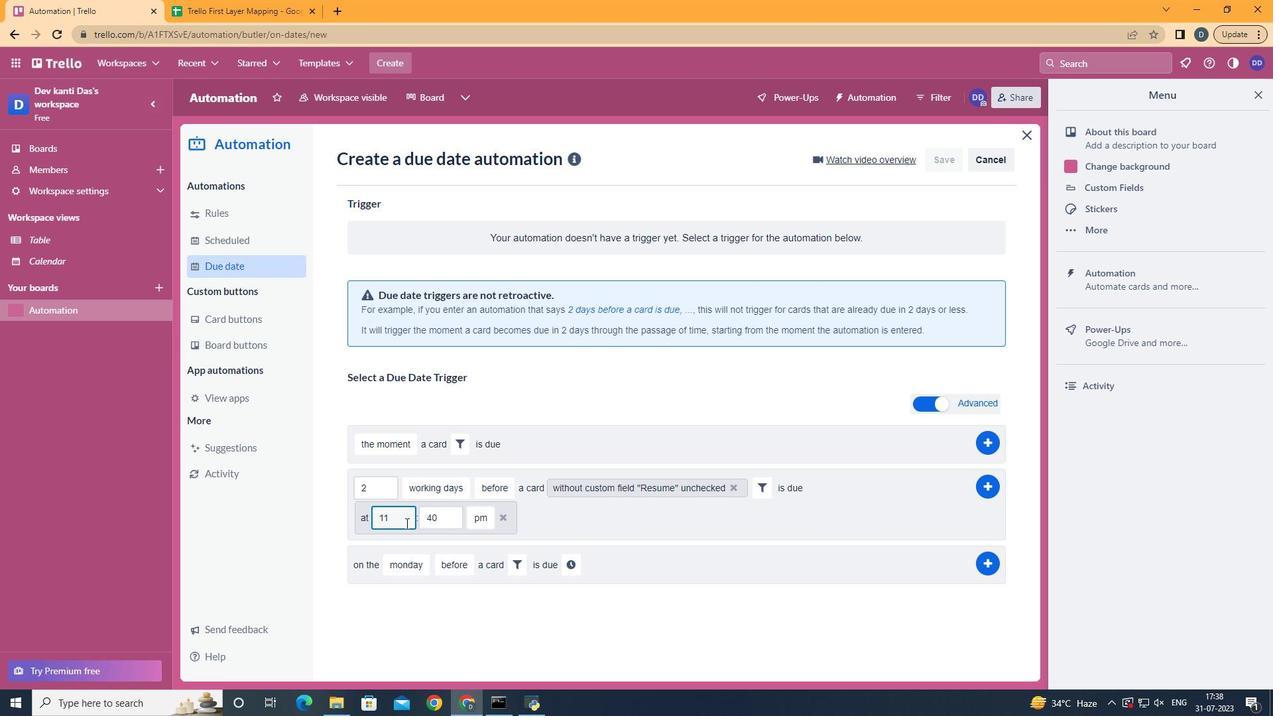 
Action: Mouse pressed left at (459, 512)
Screenshot: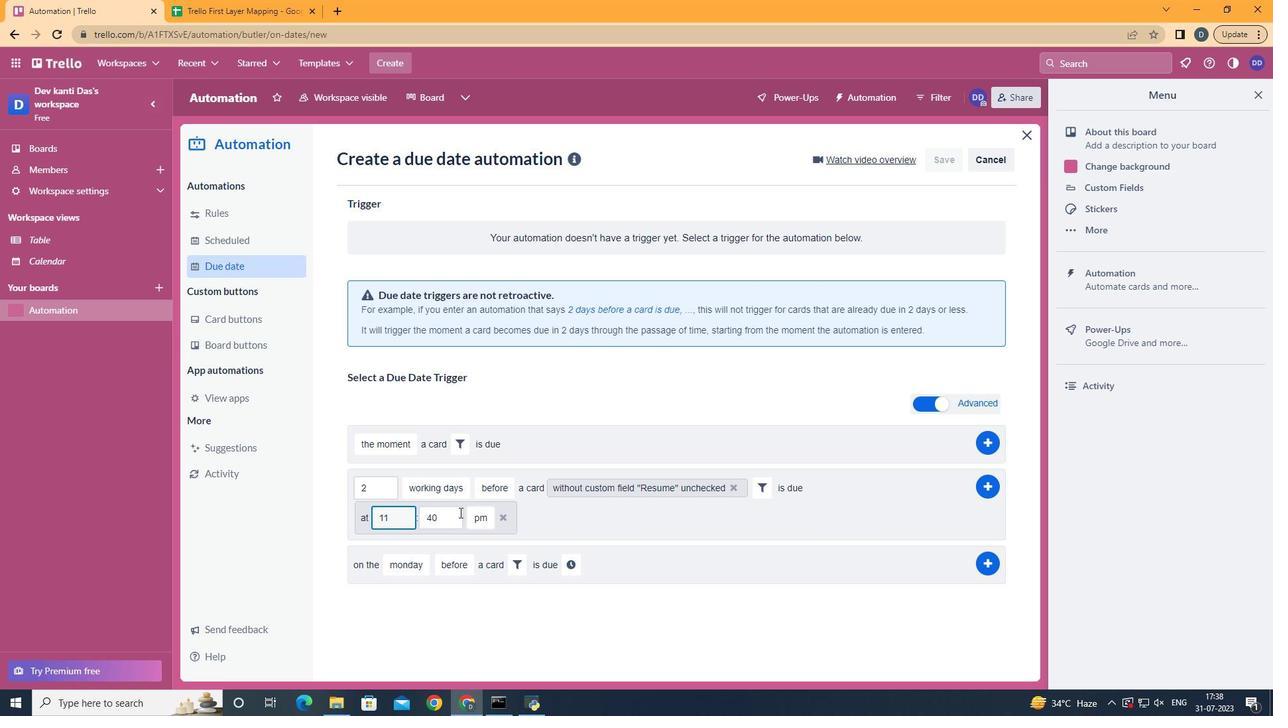 
Action: Key pressed <Key.backspace><Key.backspace>00
Screenshot: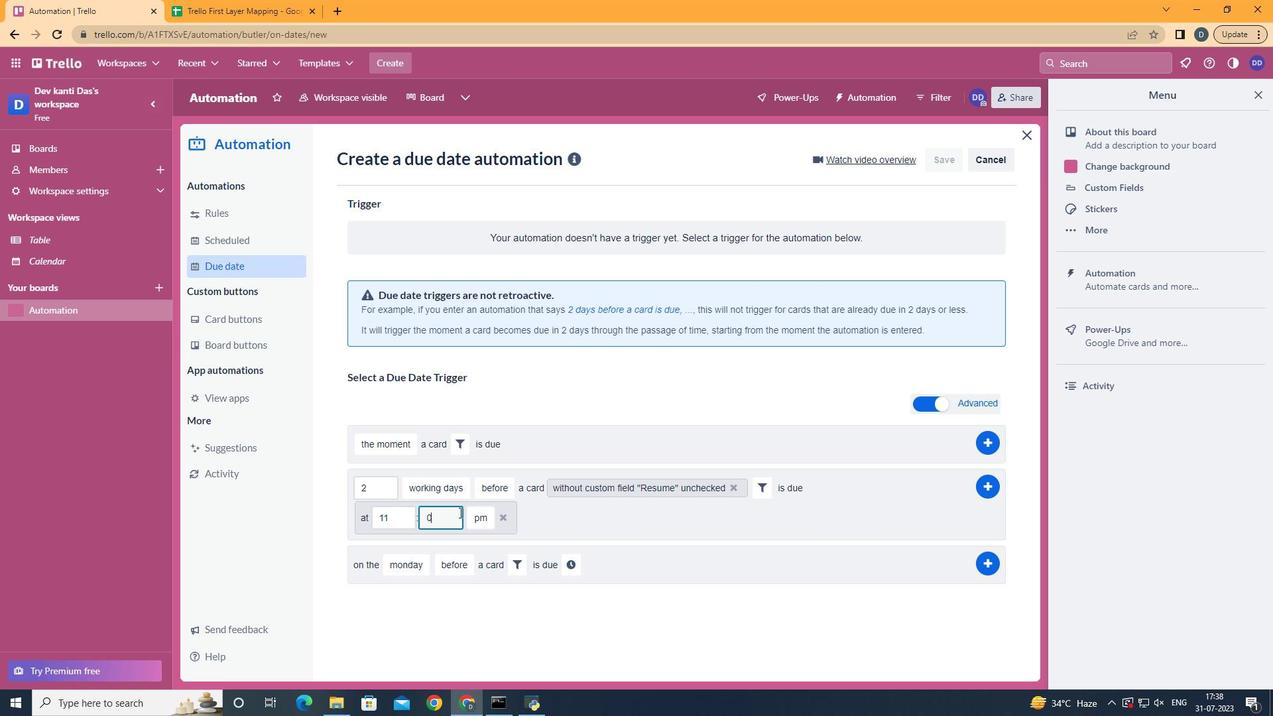 
Action: Mouse moved to (491, 545)
Screenshot: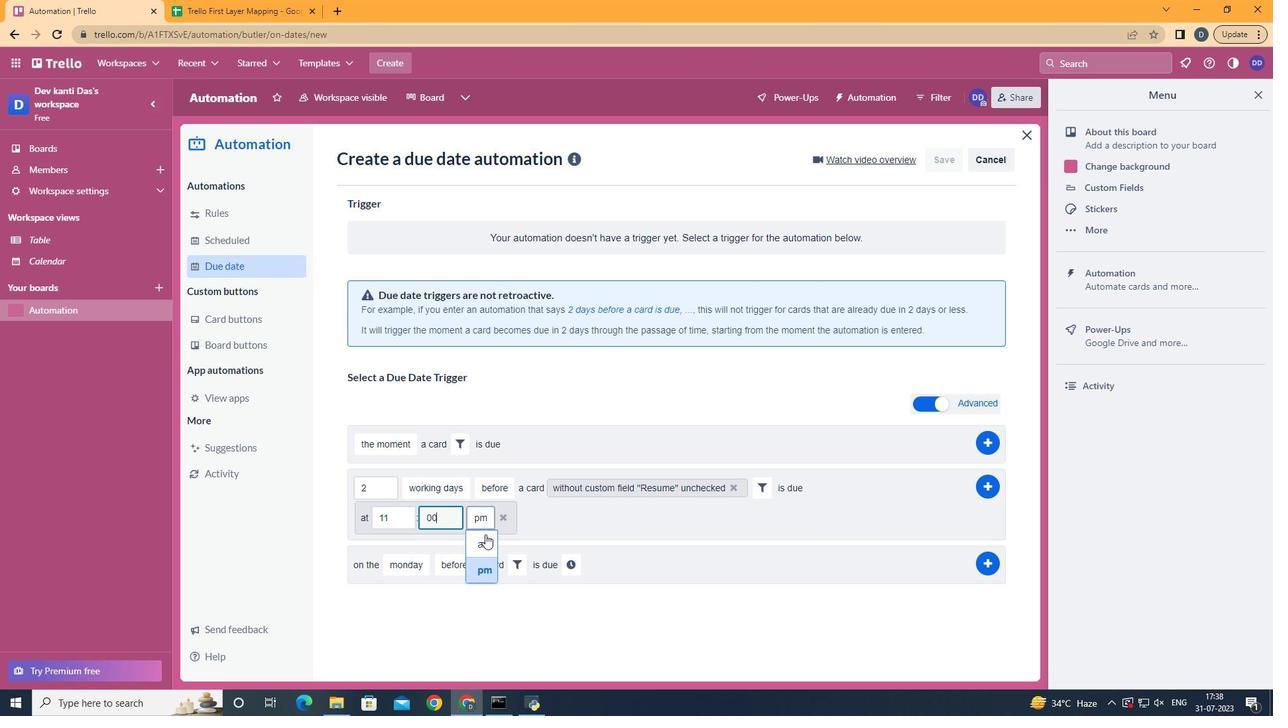 
Action: Mouse pressed left at (491, 545)
Screenshot: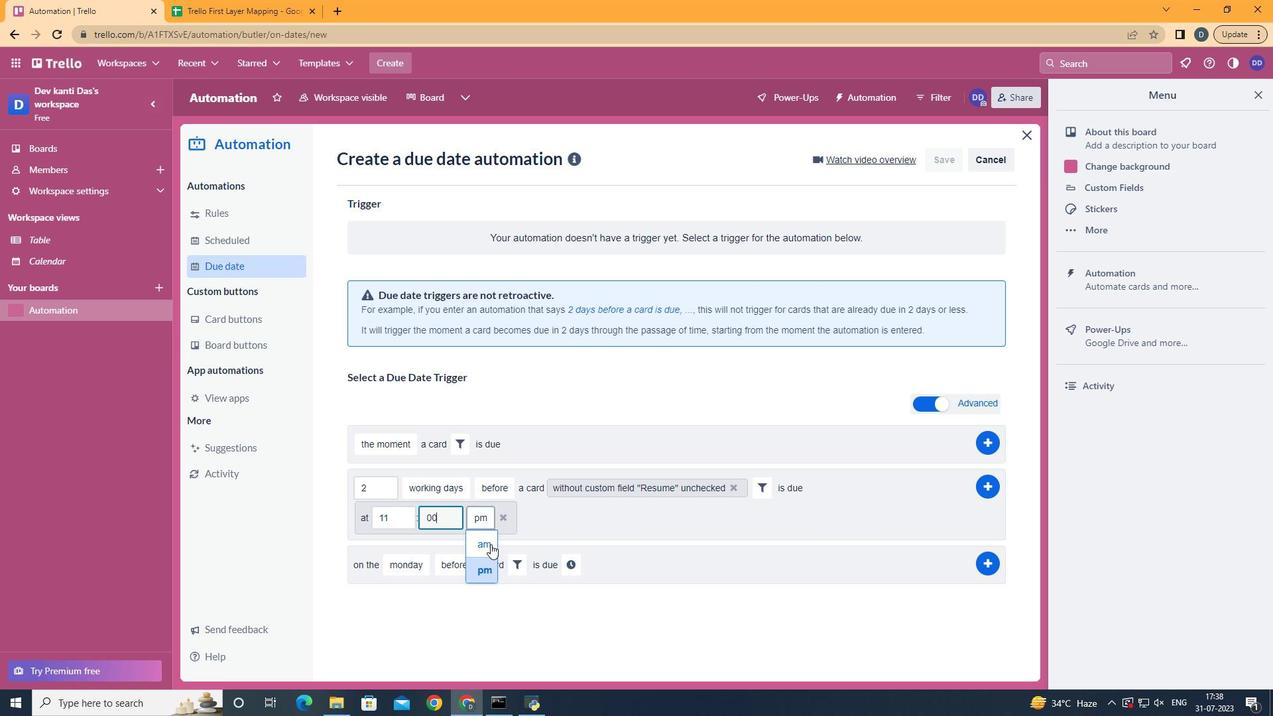 
Action: Mouse moved to (989, 490)
Screenshot: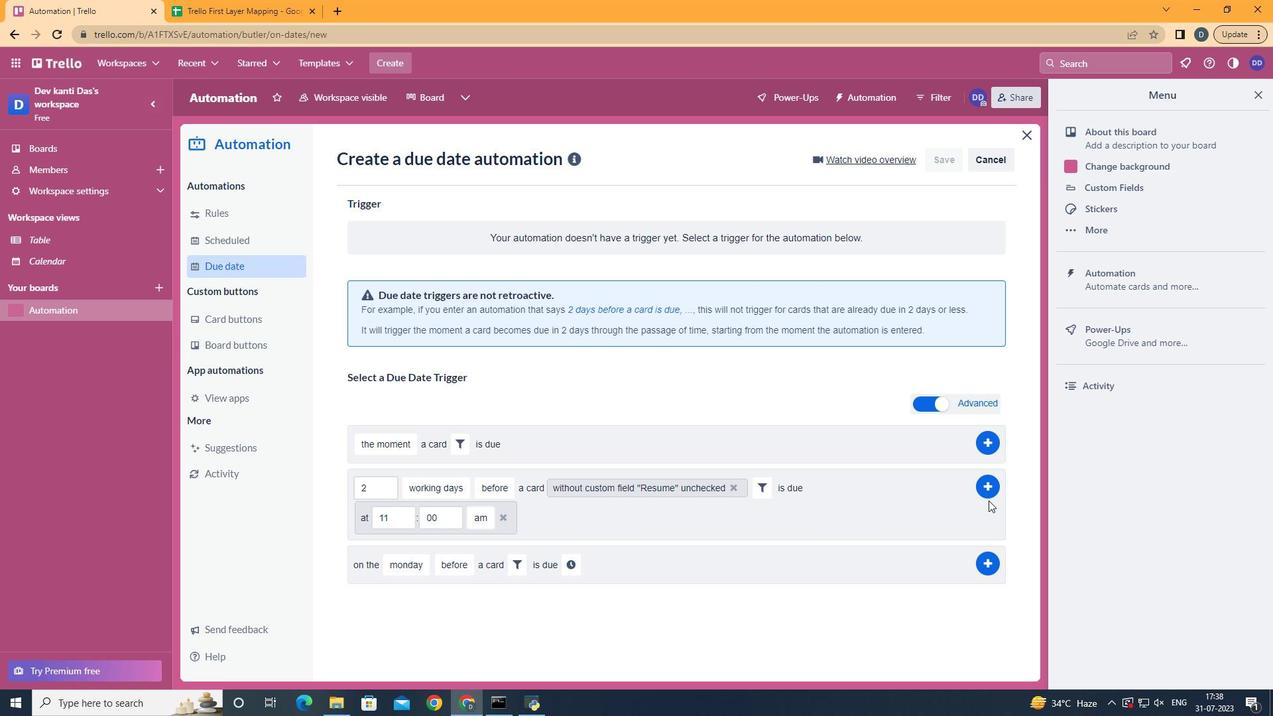 
Action: Mouse pressed left at (989, 490)
Screenshot: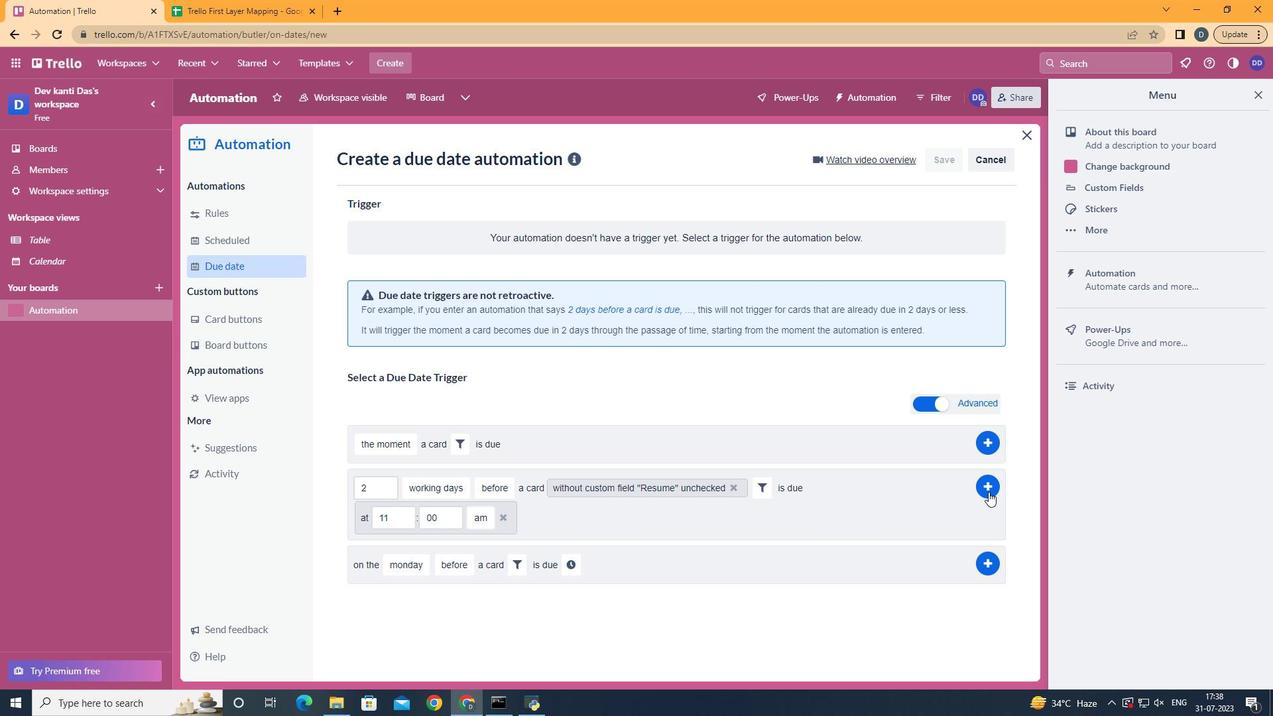 
Action: Mouse moved to (564, 368)
Screenshot: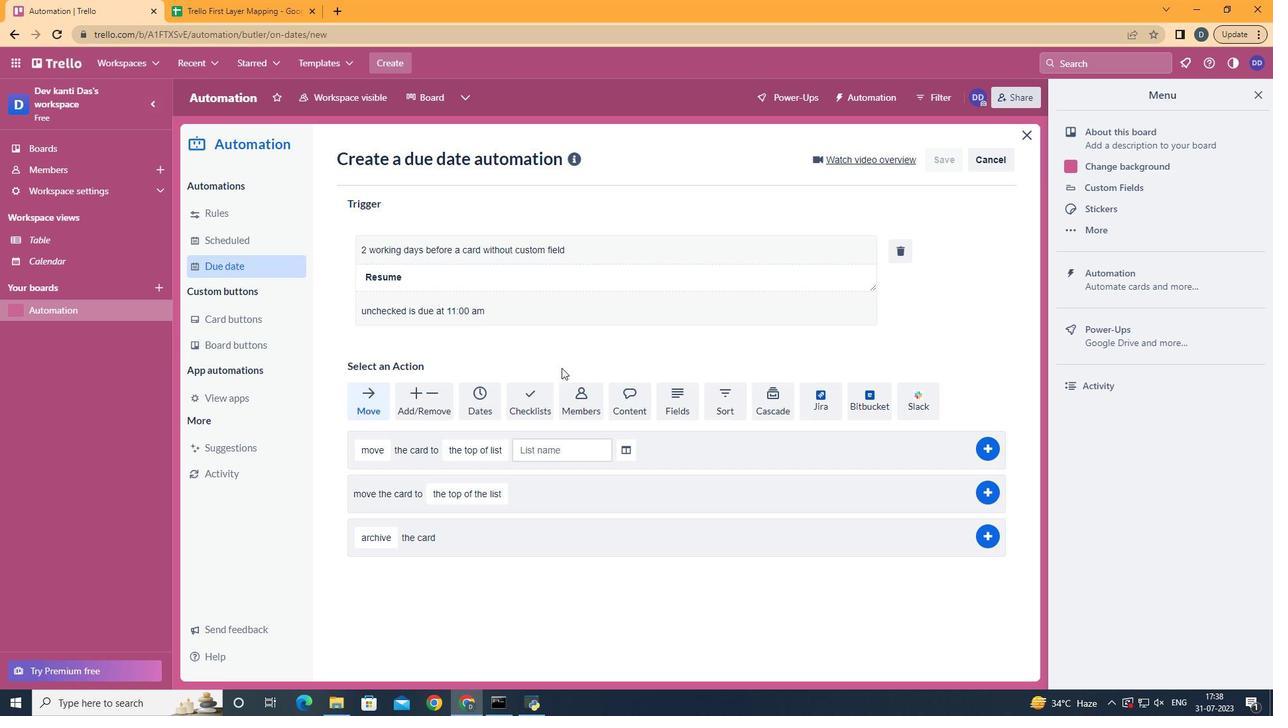 
